 Task: Check the sale-to-list ratio of den in the last 3 years.
Action: Mouse moved to (918, 210)
Screenshot: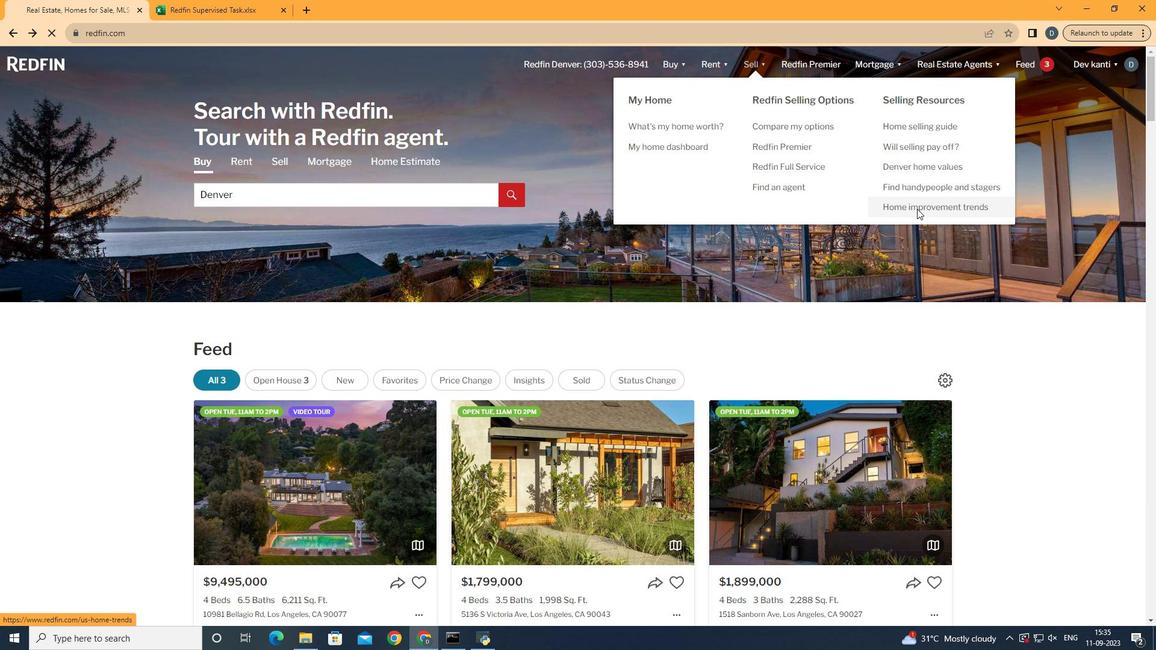 
Action: Mouse pressed left at (918, 210)
Screenshot: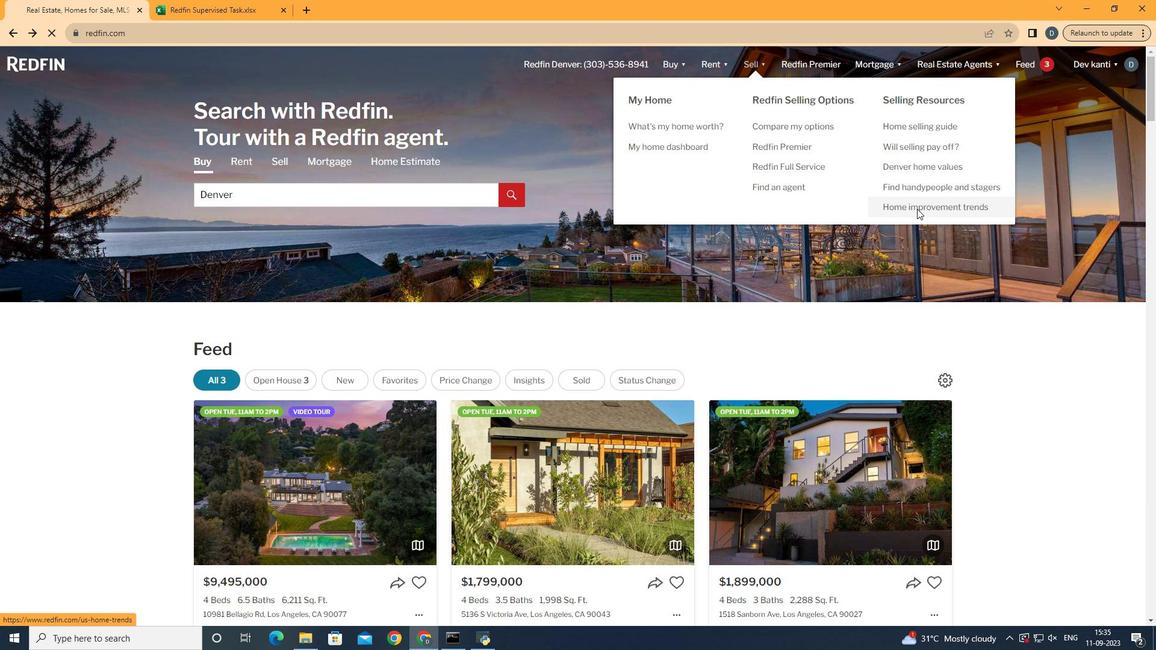 
Action: Mouse moved to (313, 225)
Screenshot: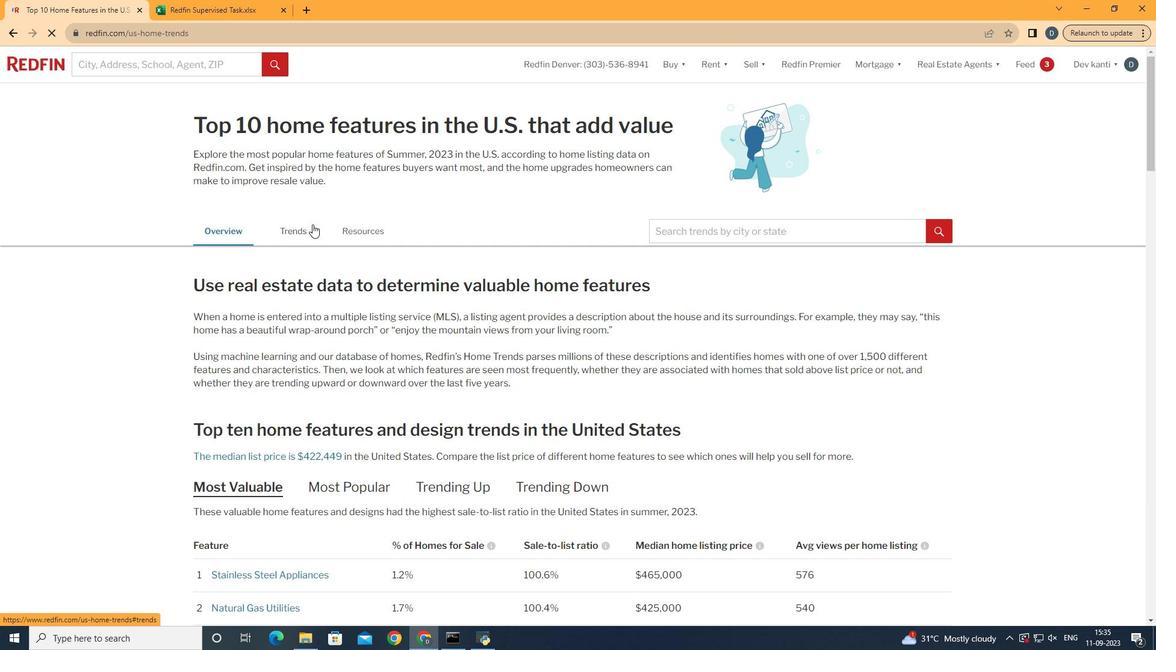 
Action: Mouse pressed left at (313, 225)
Screenshot: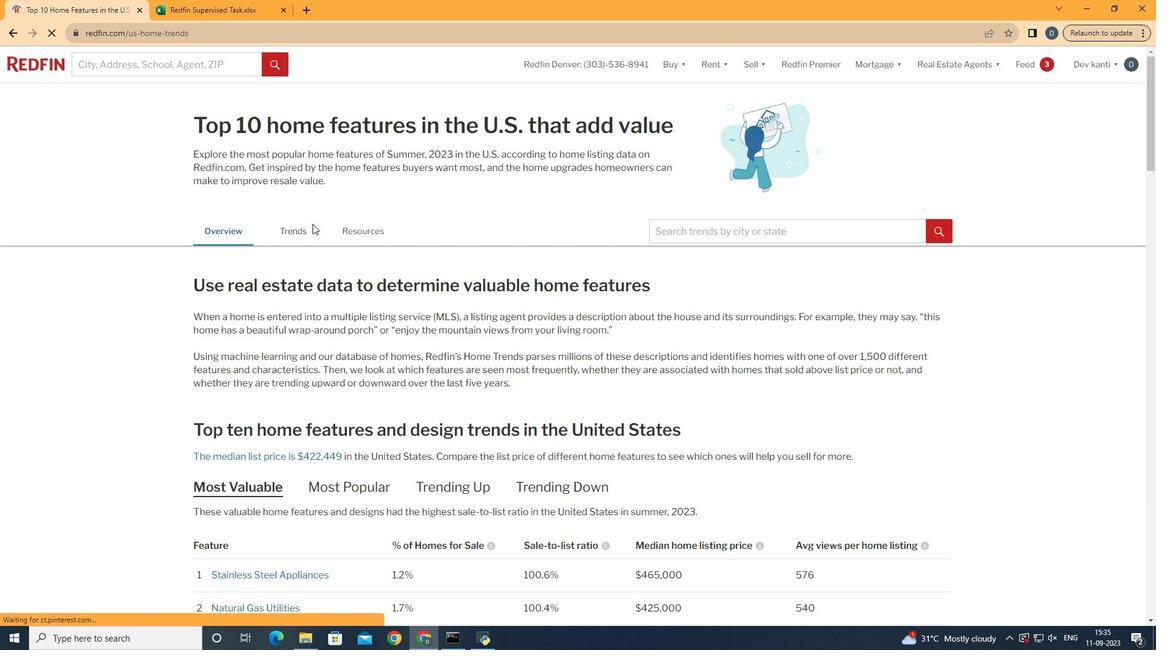 
Action: Mouse moved to (336, 295)
Screenshot: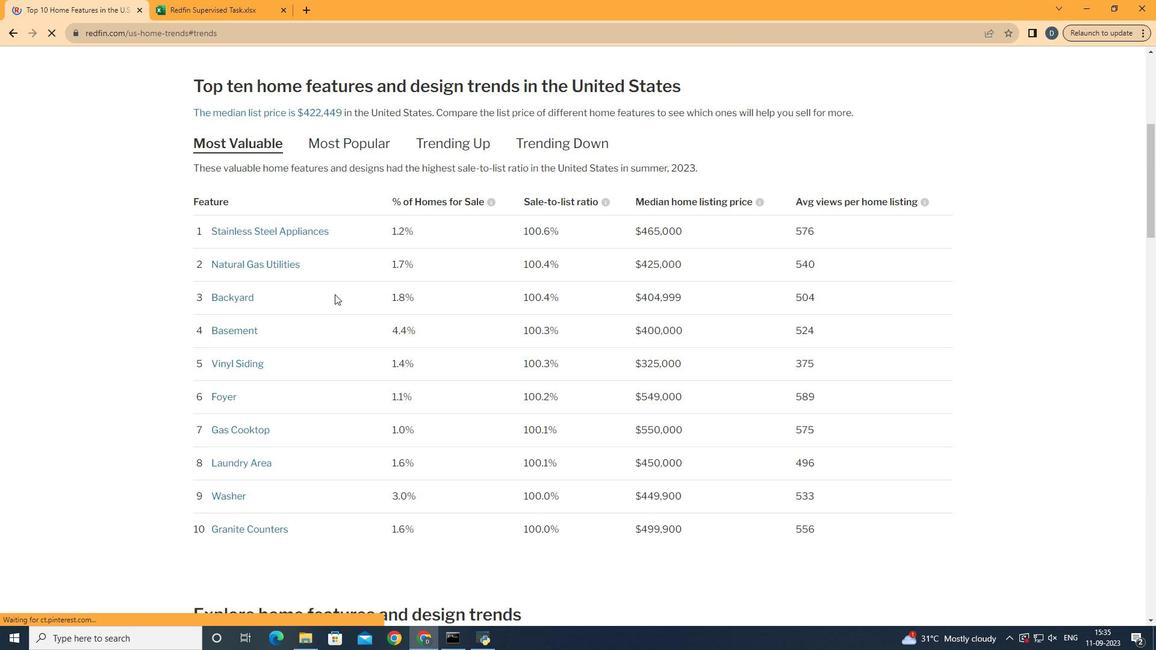 
Action: Mouse scrolled (336, 295) with delta (0, 0)
Screenshot: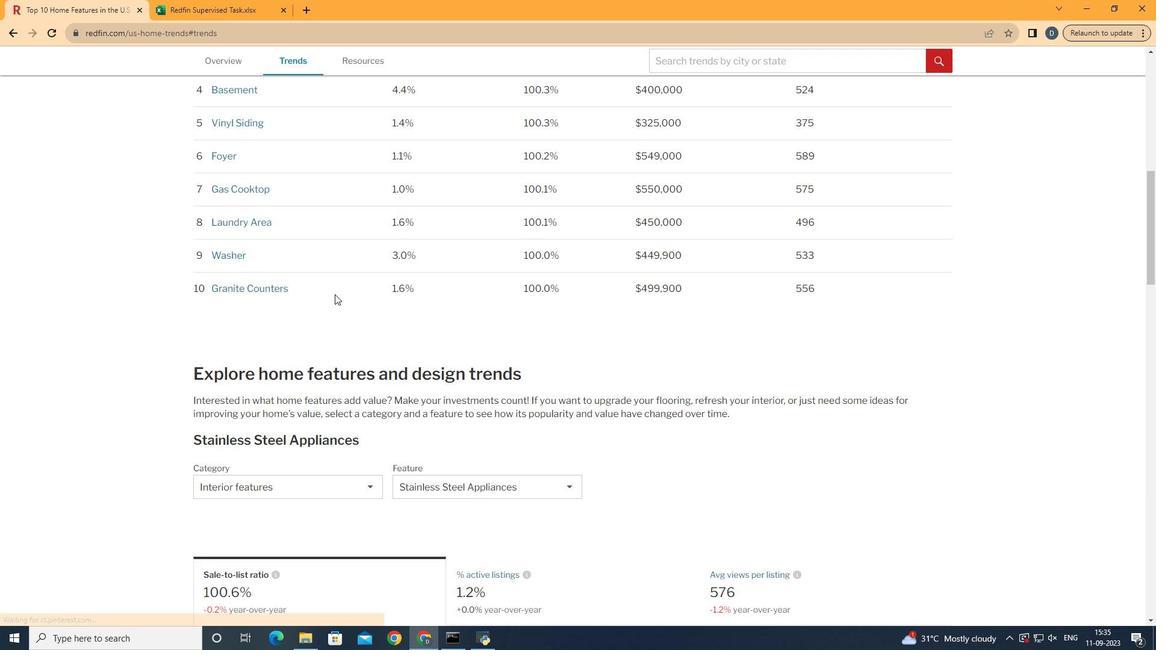 
Action: Mouse scrolled (336, 295) with delta (0, 0)
Screenshot: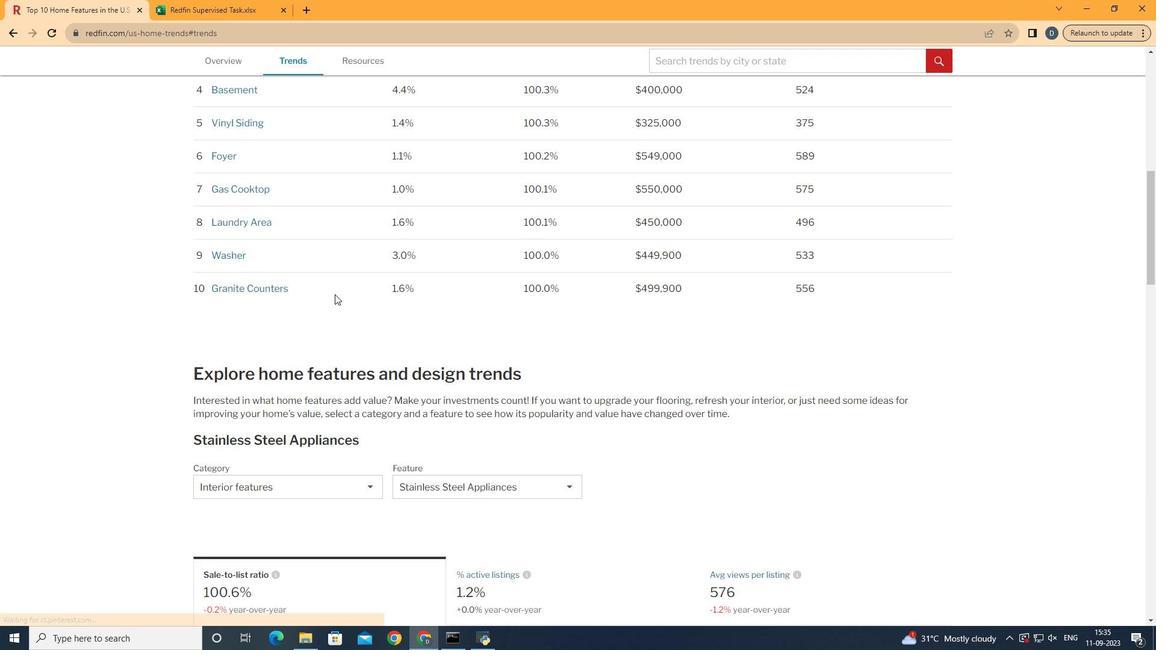 
Action: Mouse scrolled (336, 295) with delta (0, 0)
Screenshot: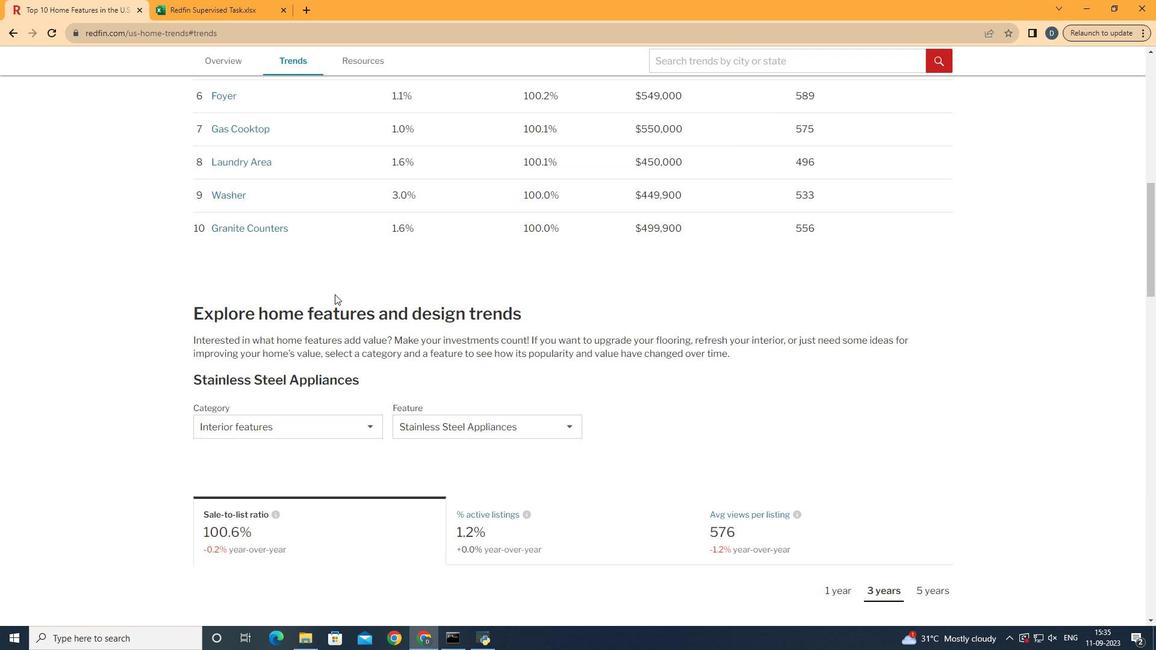 
Action: Mouse scrolled (336, 295) with delta (0, 0)
Screenshot: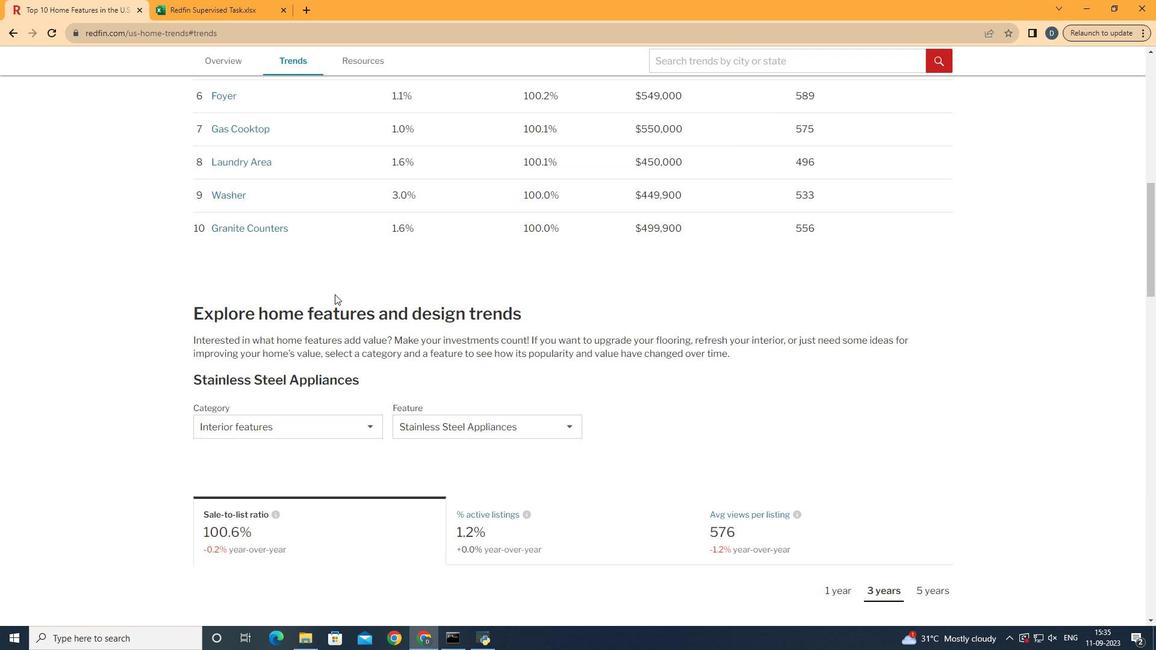 
Action: Mouse scrolled (336, 295) with delta (0, 0)
Screenshot: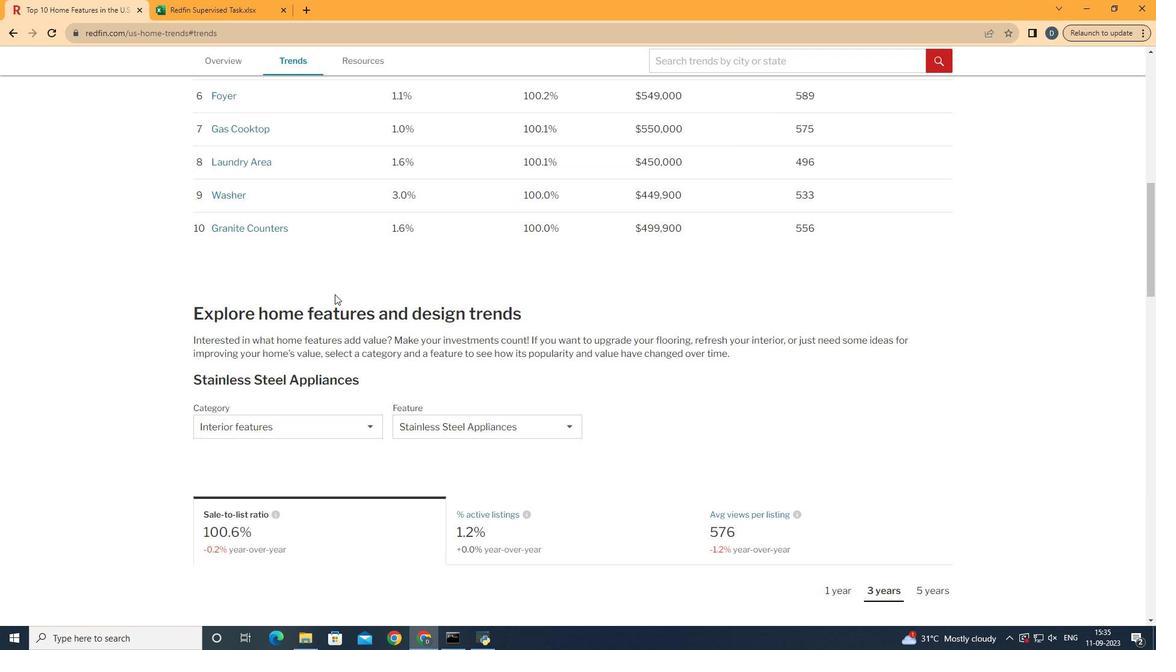 
Action: Mouse scrolled (336, 295) with delta (0, 0)
Screenshot: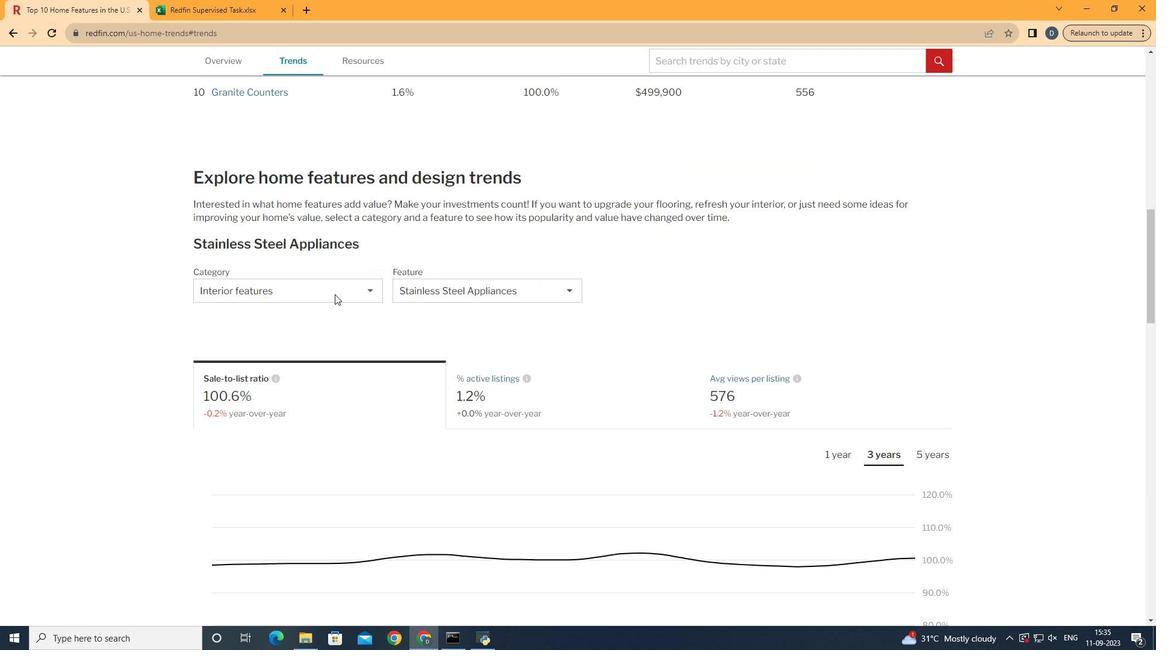 
Action: Mouse scrolled (336, 295) with delta (0, 0)
Screenshot: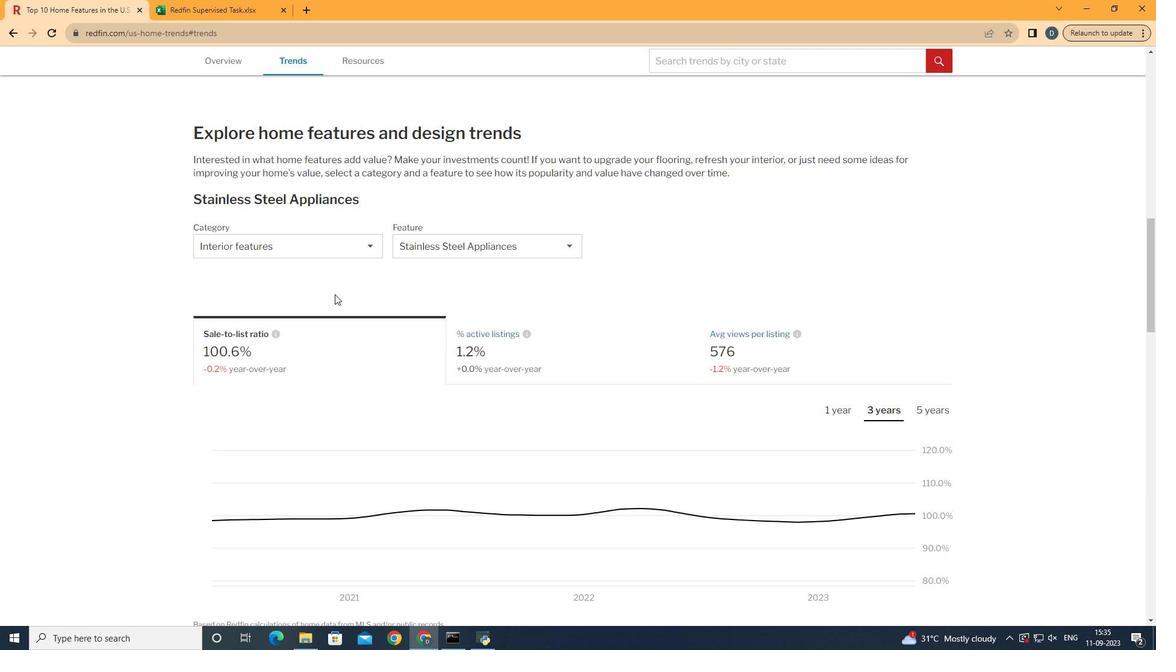 
Action: Mouse scrolled (336, 295) with delta (0, 0)
Screenshot: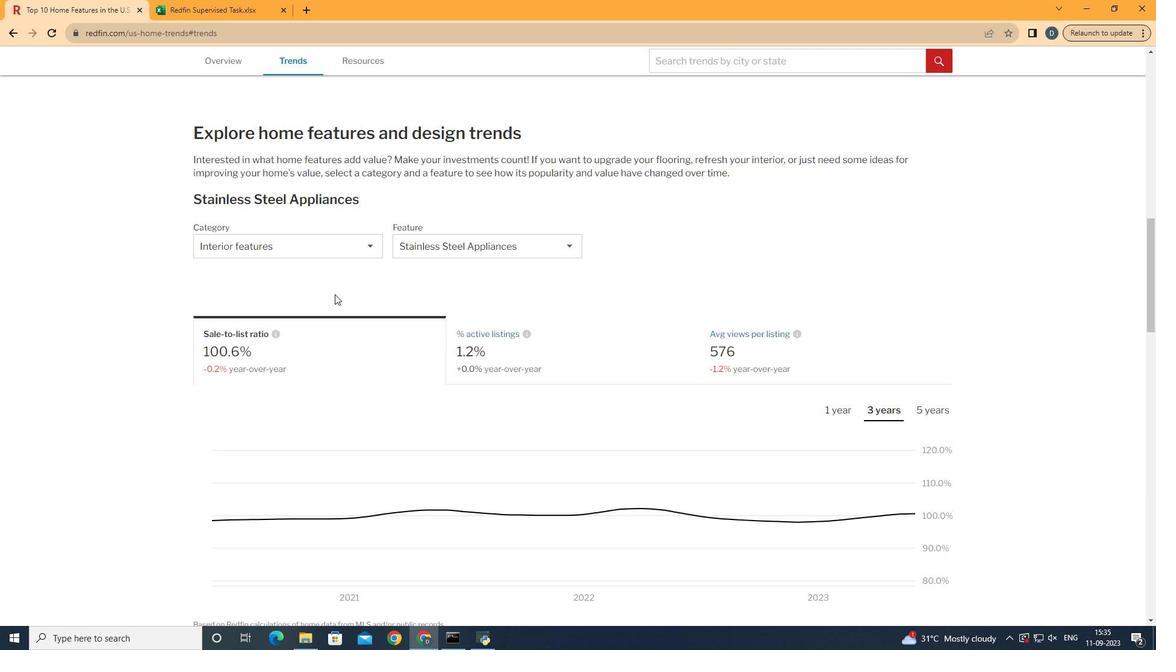 
Action: Mouse moved to (336, 249)
Screenshot: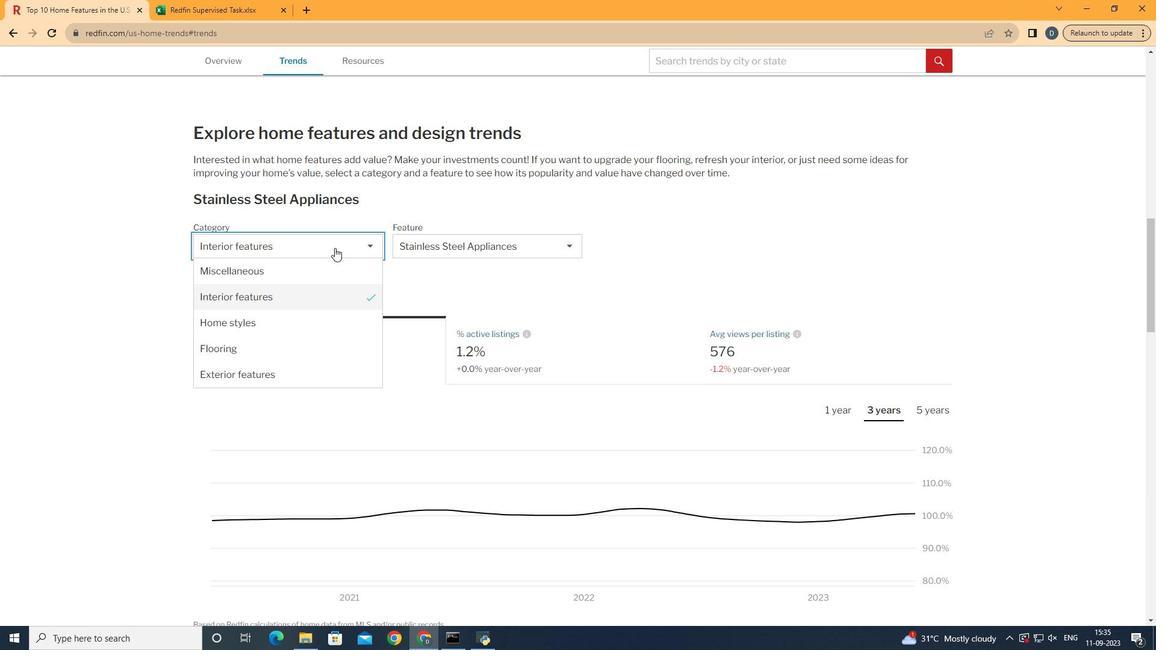 
Action: Mouse pressed left at (336, 249)
Screenshot: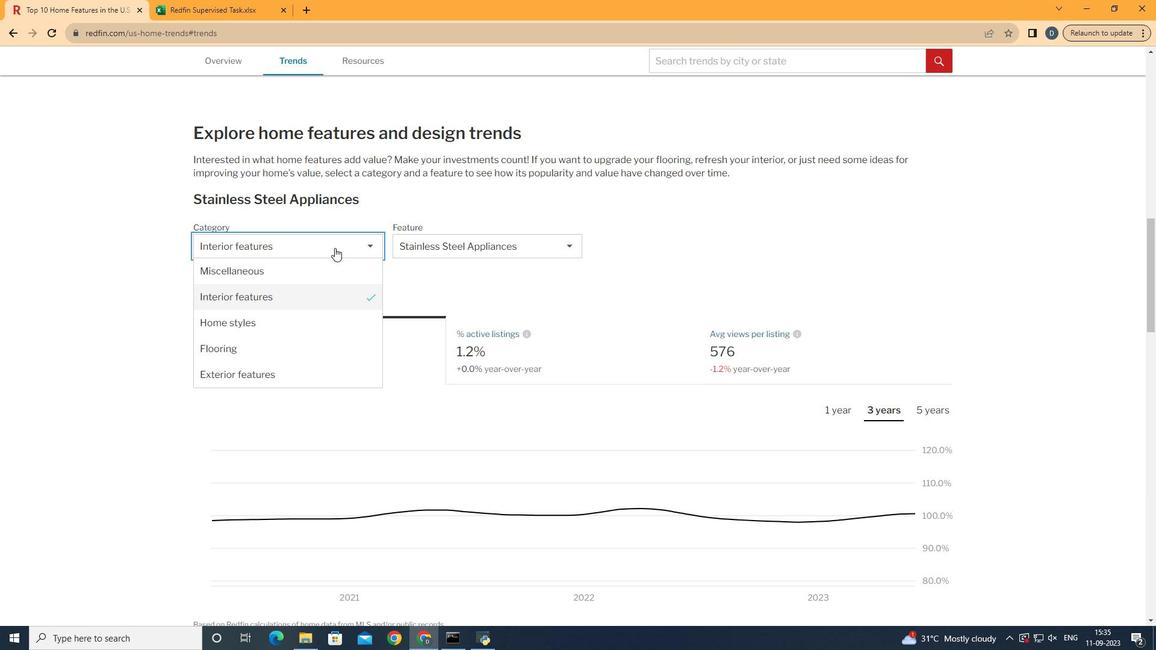 
Action: Mouse moved to (333, 307)
Screenshot: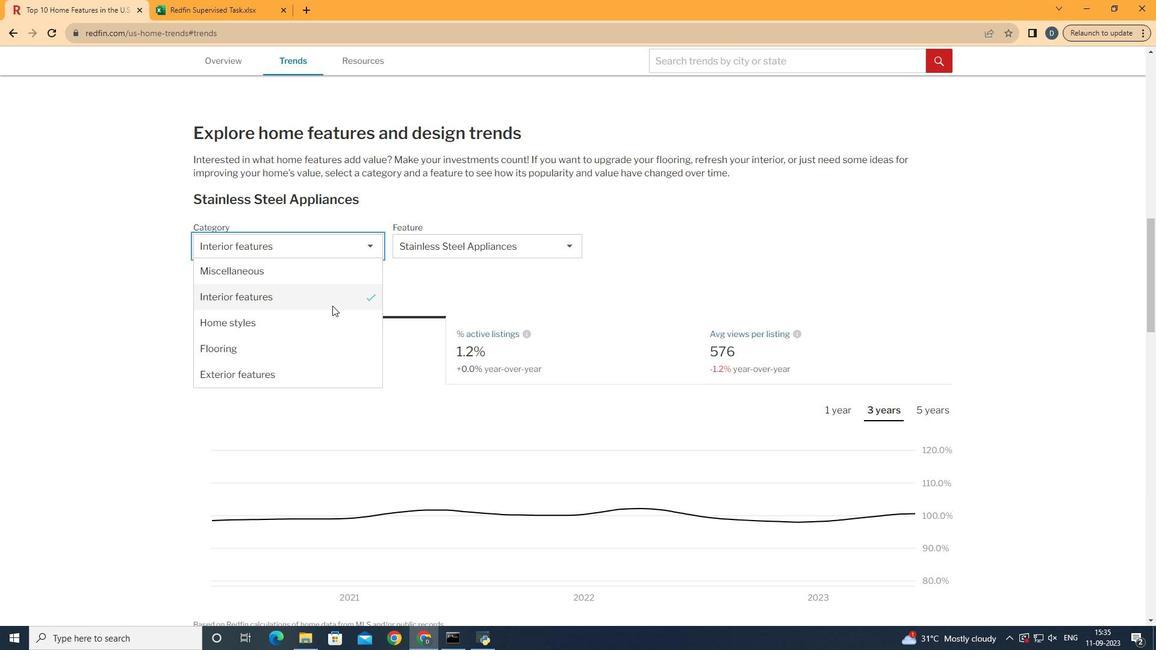 
Action: Mouse pressed left at (333, 307)
Screenshot: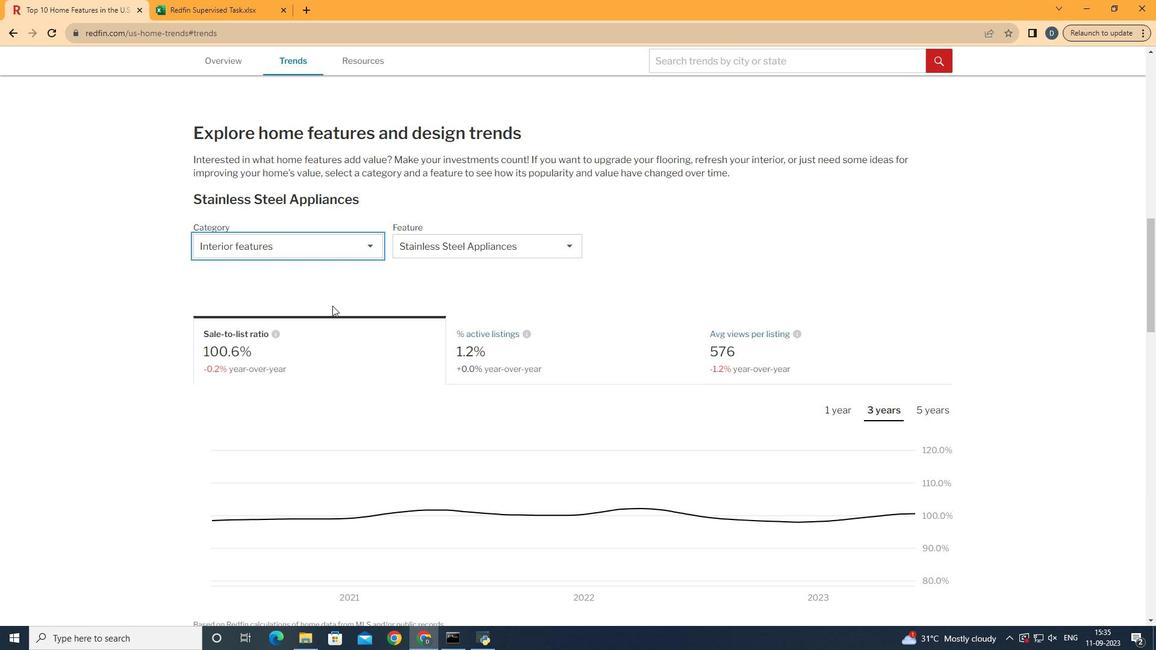 
Action: Mouse moved to (463, 242)
Screenshot: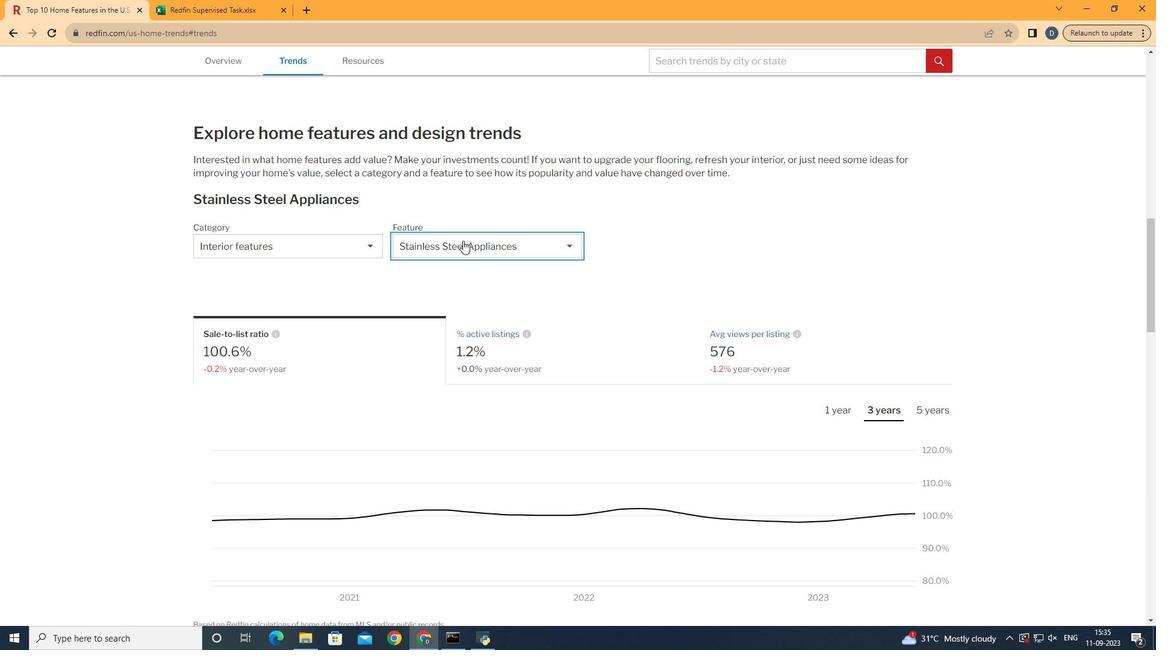 
Action: Mouse pressed left at (463, 242)
Screenshot: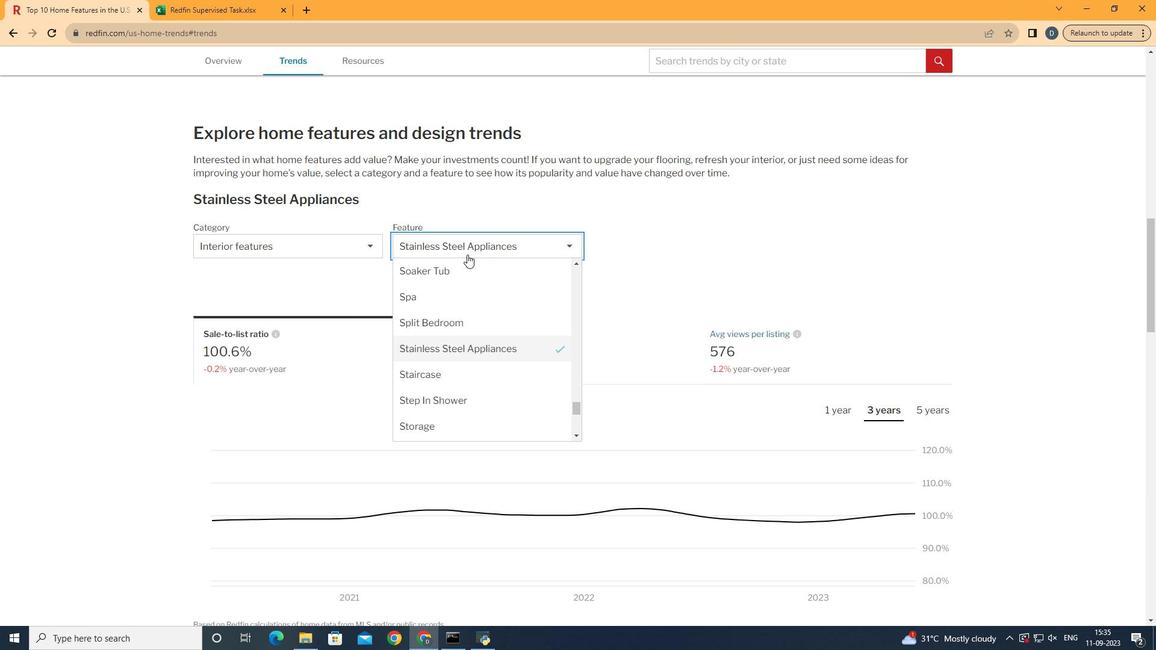 
Action: Mouse moved to (499, 348)
Screenshot: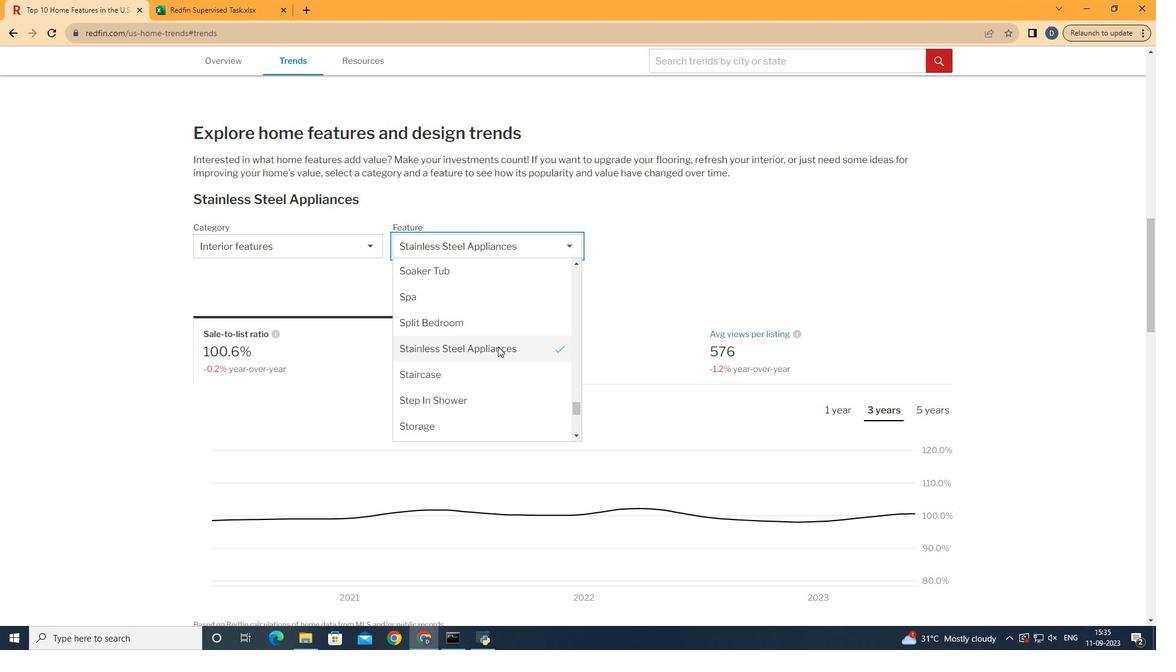 
Action: Mouse scrolled (499, 348) with delta (0, 0)
Screenshot: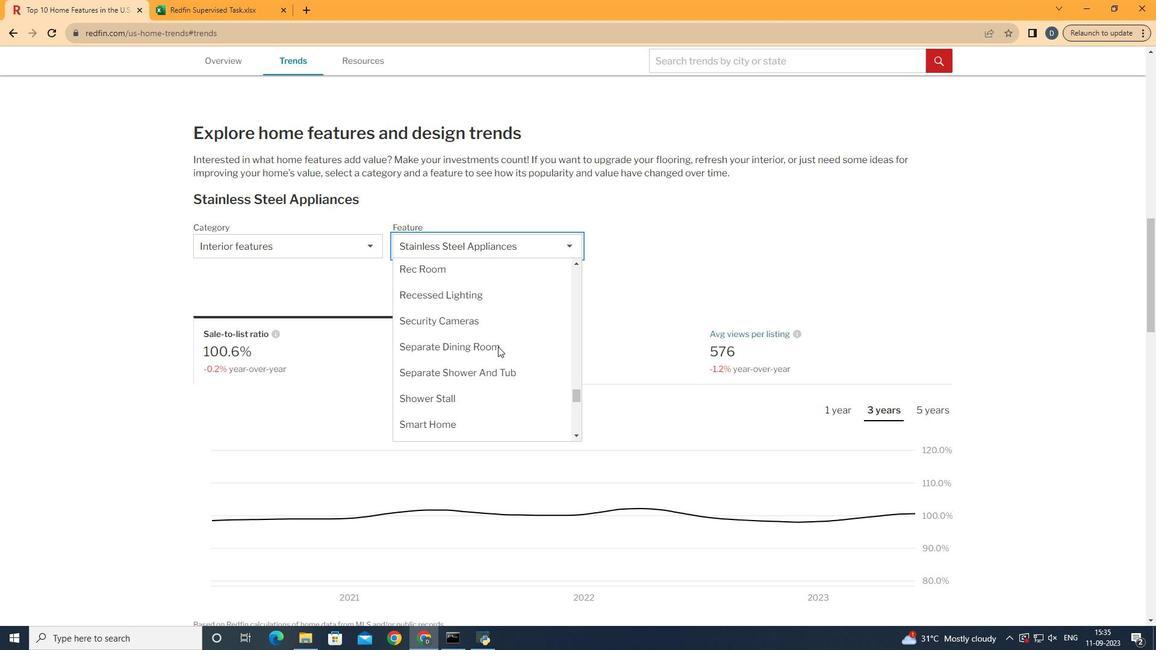 
Action: Mouse scrolled (499, 348) with delta (0, 0)
Screenshot: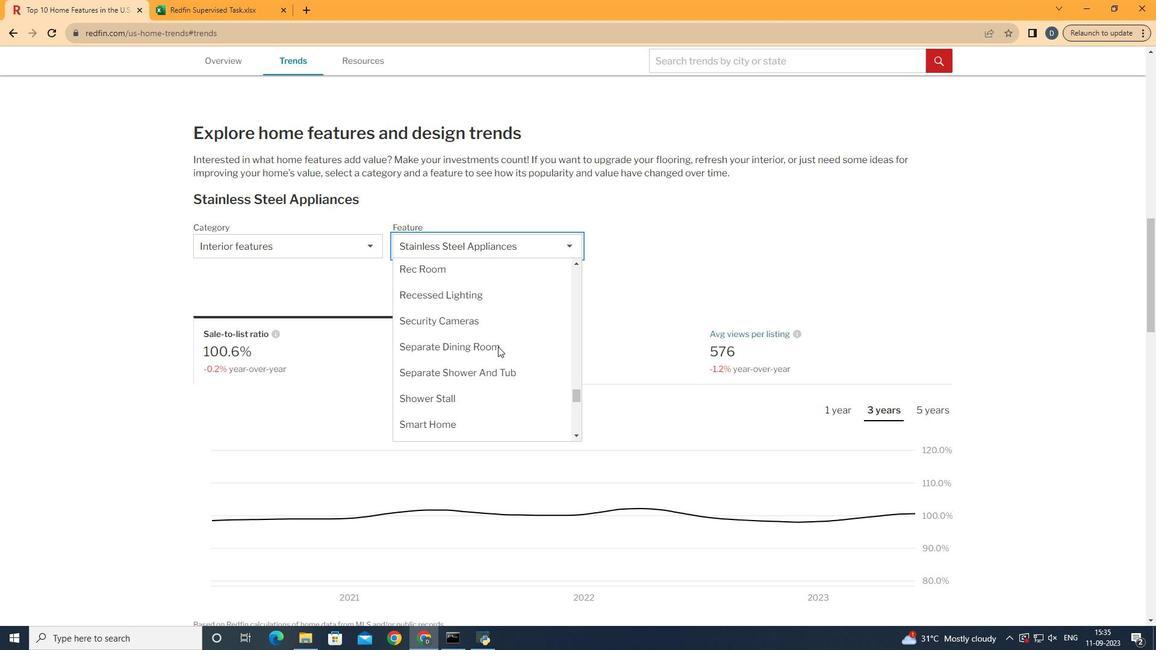 
Action: Mouse scrolled (499, 348) with delta (0, 0)
Screenshot: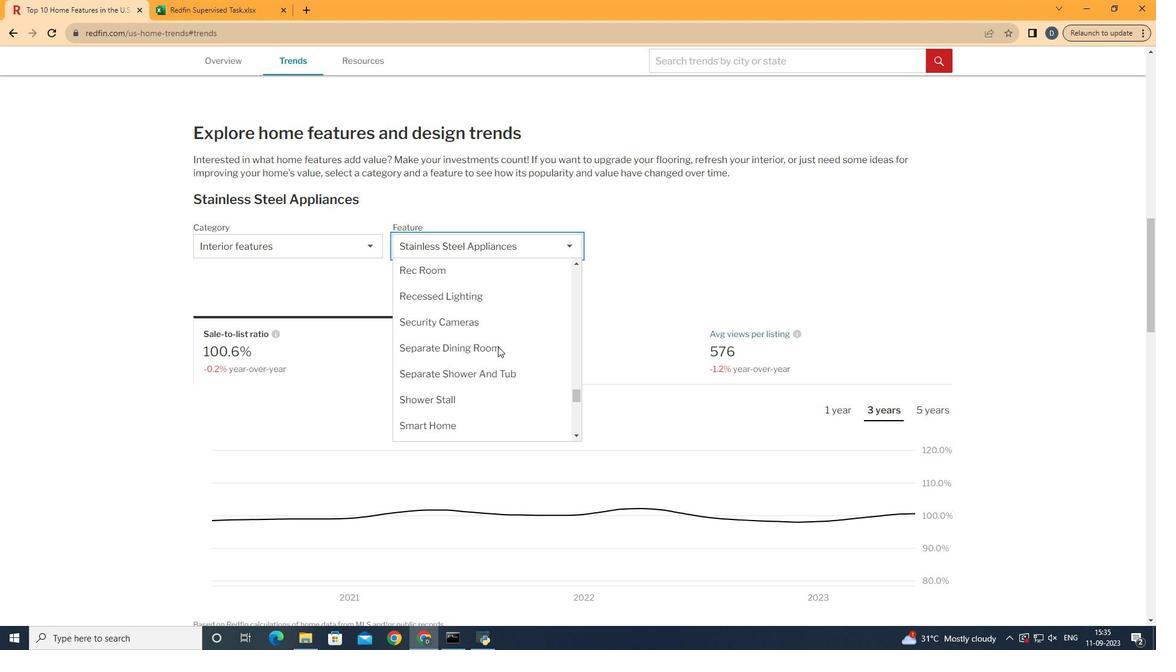 
Action: Mouse scrolled (499, 348) with delta (0, 0)
Screenshot: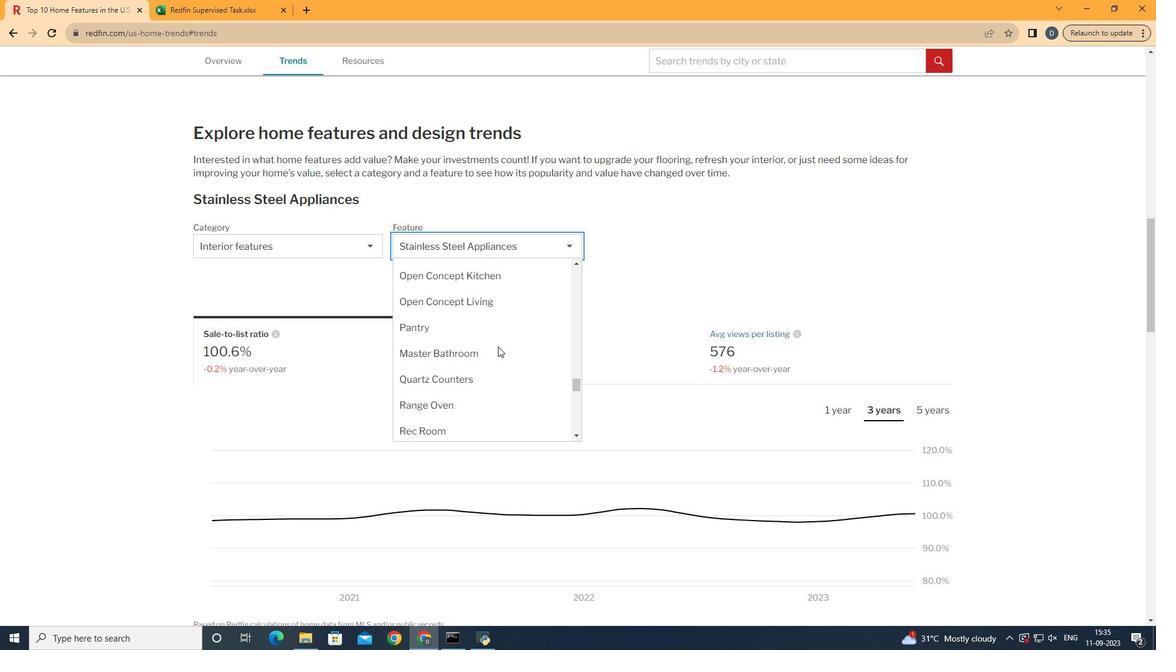 
Action: Mouse scrolled (499, 348) with delta (0, 0)
Screenshot: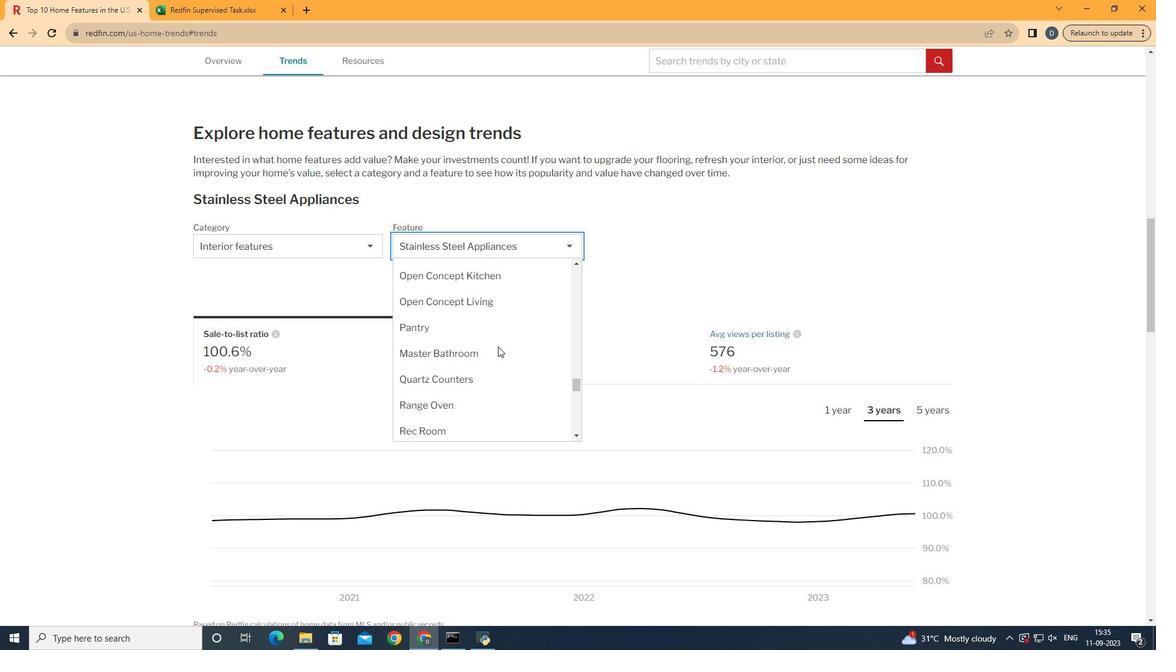 
Action: Mouse scrolled (499, 348) with delta (0, 0)
Screenshot: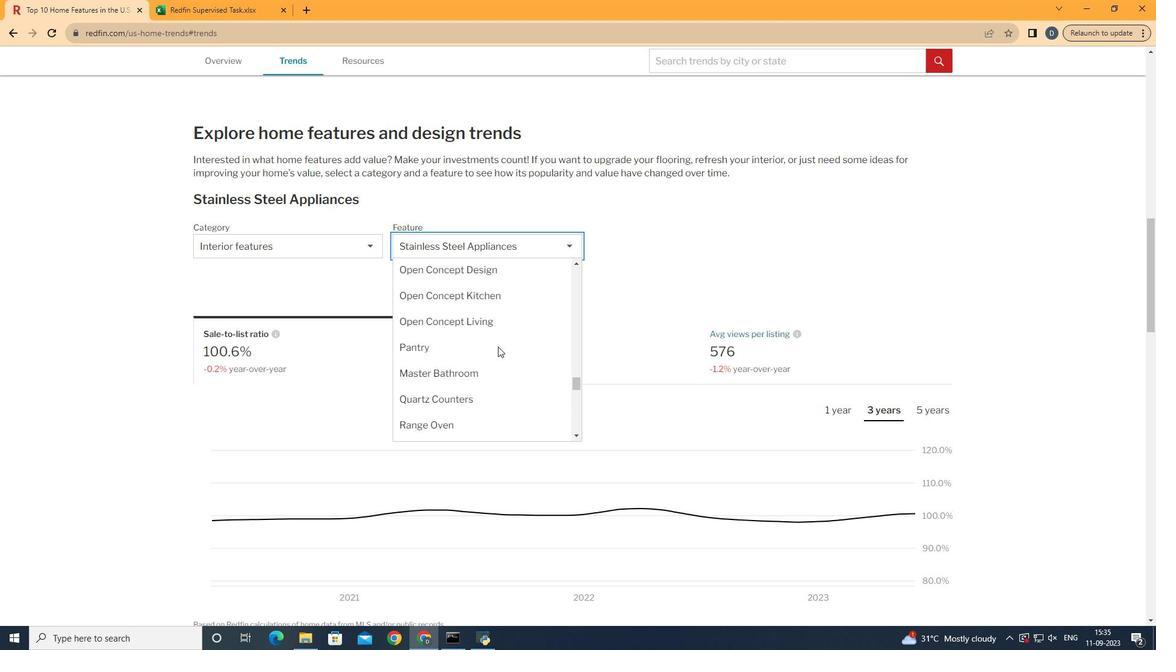 
Action: Mouse moved to (499, 348)
Screenshot: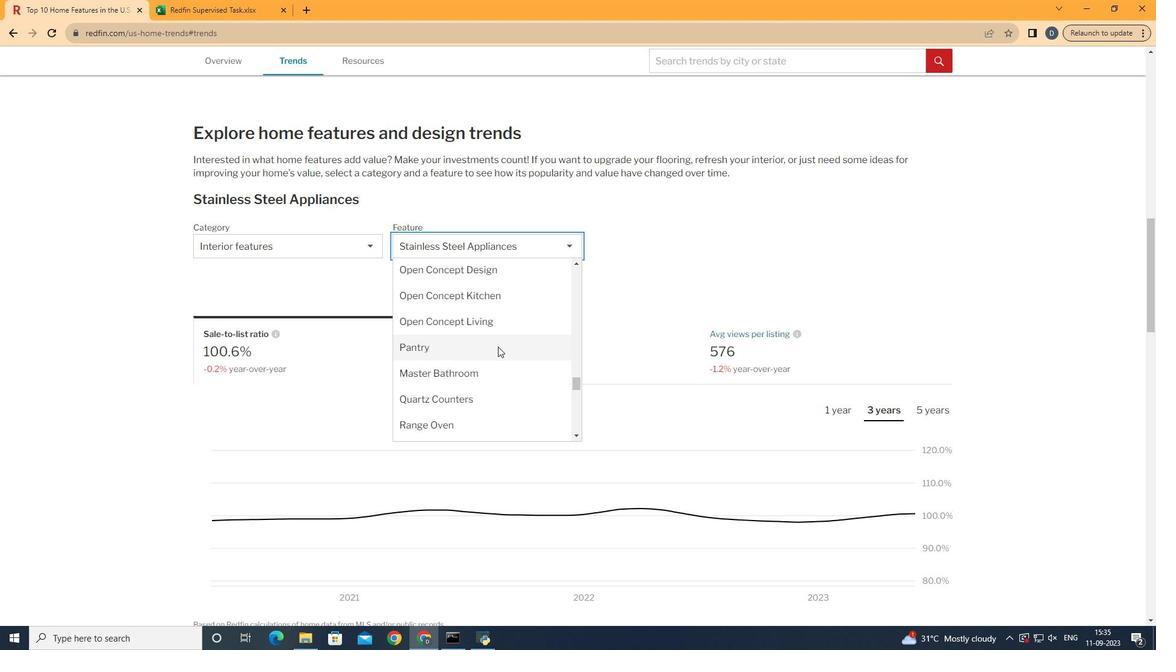 
Action: Mouse scrolled (499, 348) with delta (0, 0)
Screenshot: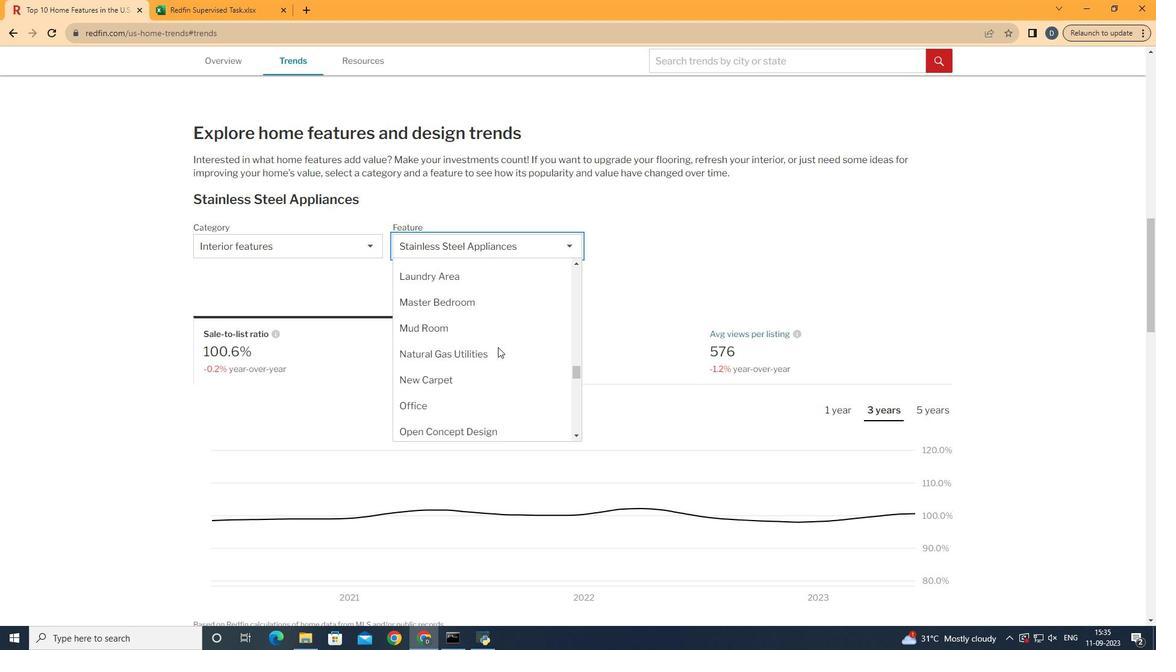 
Action: Mouse moved to (499, 348)
Screenshot: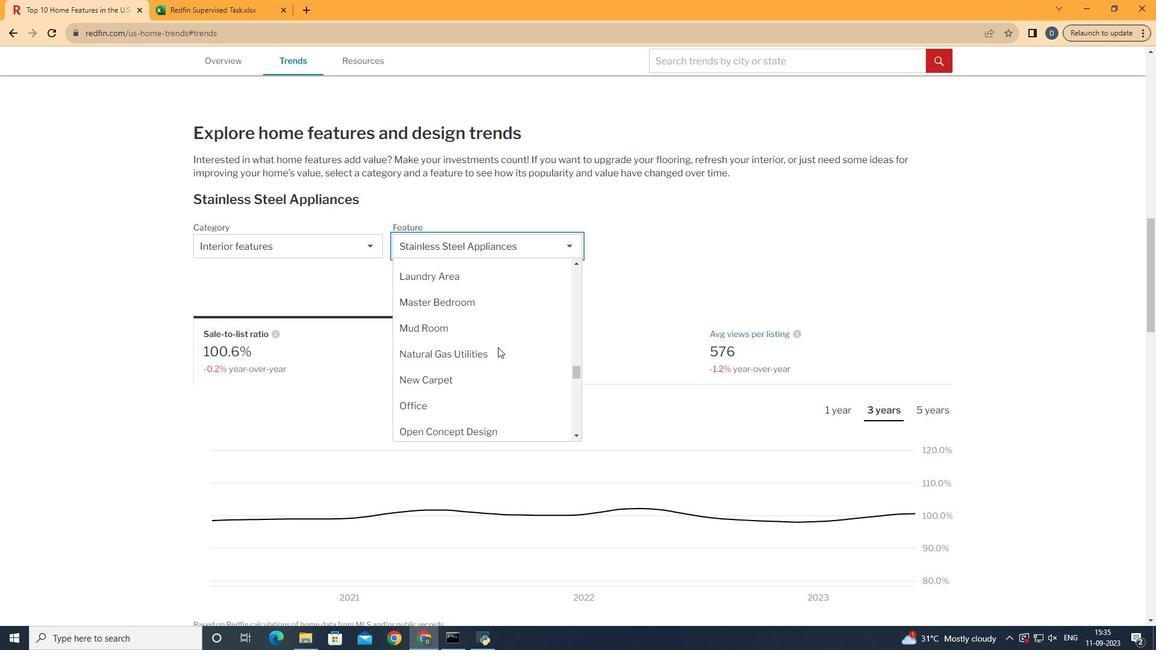 
Action: Mouse scrolled (499, 349) with delta (0, 0)
Screenshot: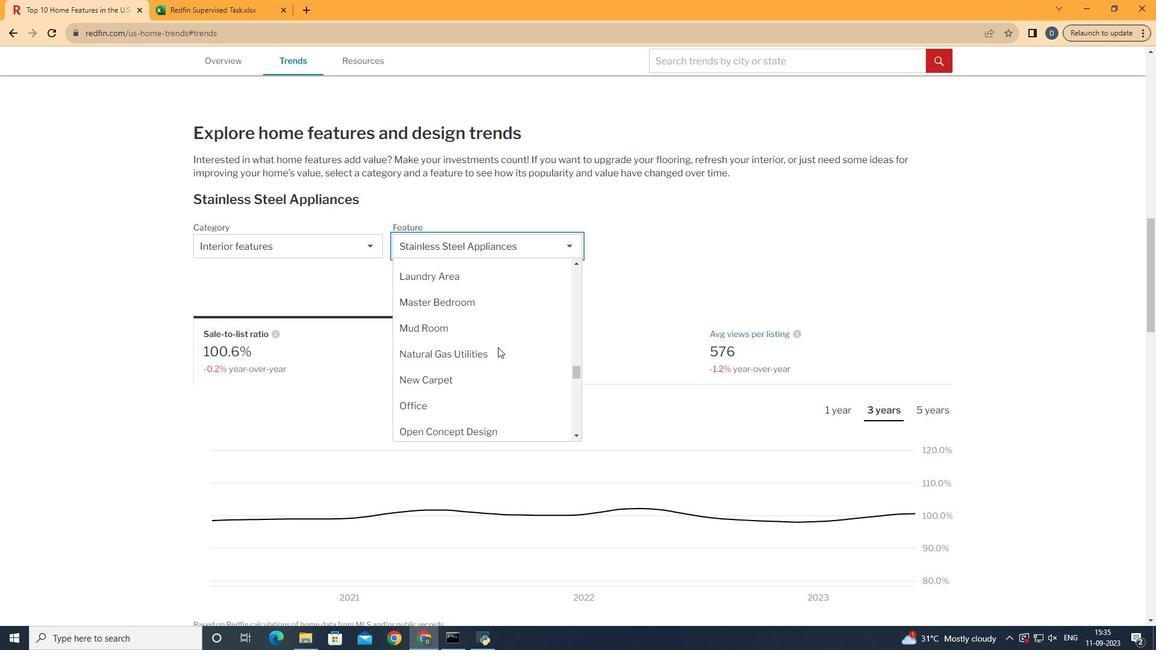 
Action: Mouse scrolled (499, 349) with delta (0, 0)
Screenshot: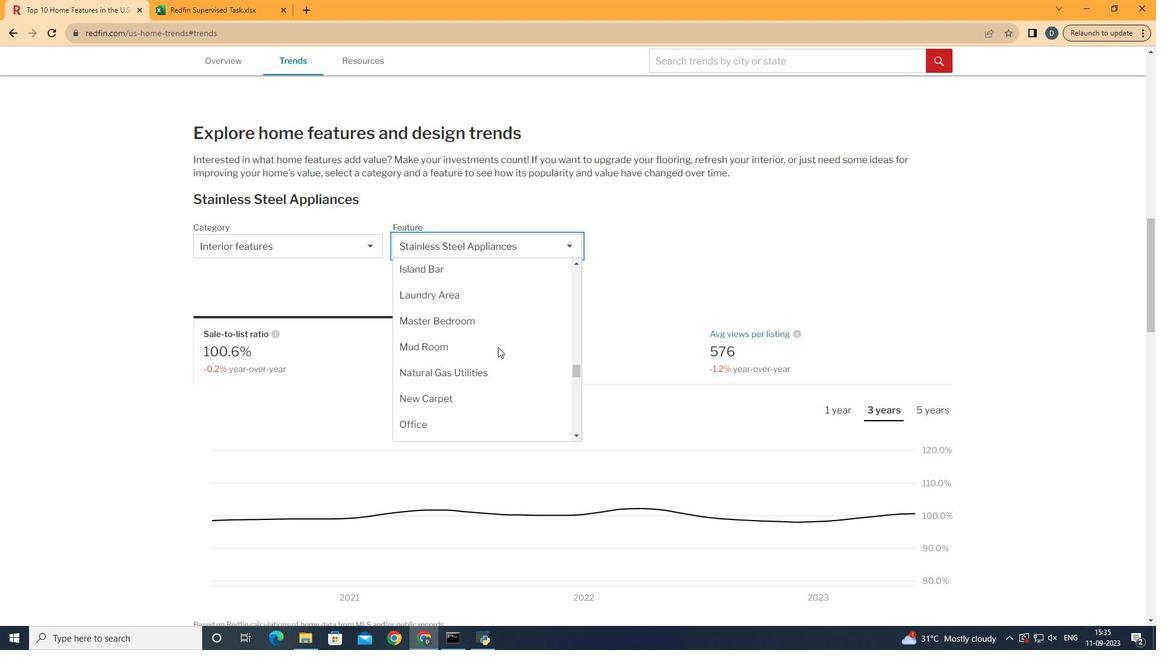 
Action: Mouse scrolled (499, 348) with delta (0, 0)
Screenshot: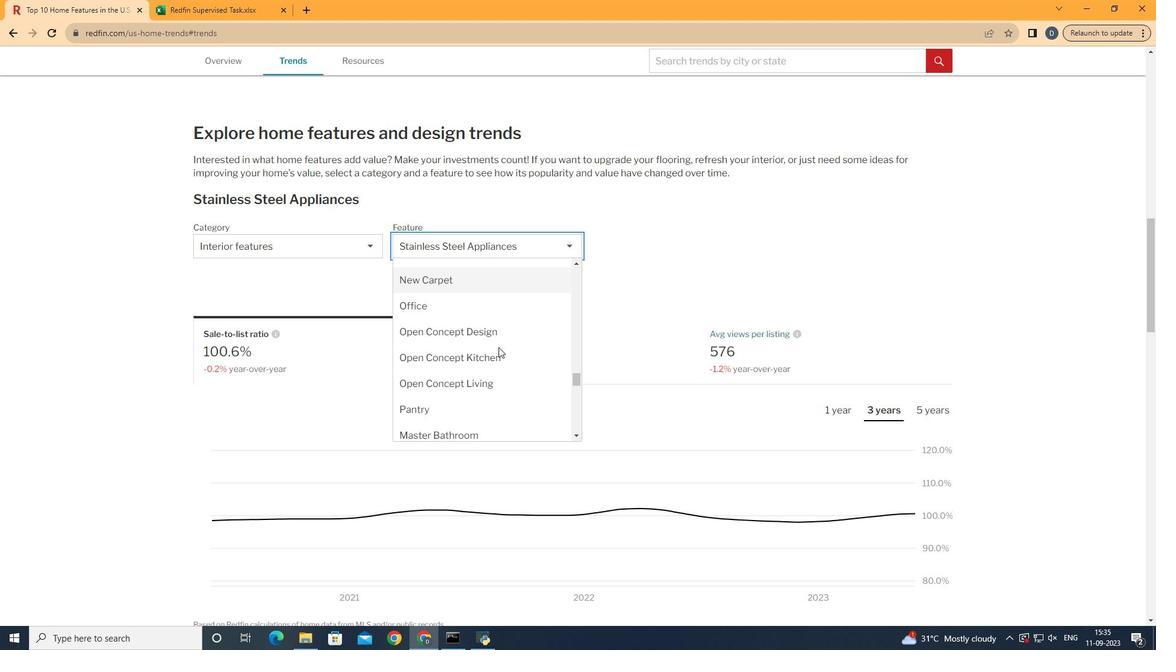 
Action: Mouse scrolled (499, 348) with delta (0, 0)
Screenshot: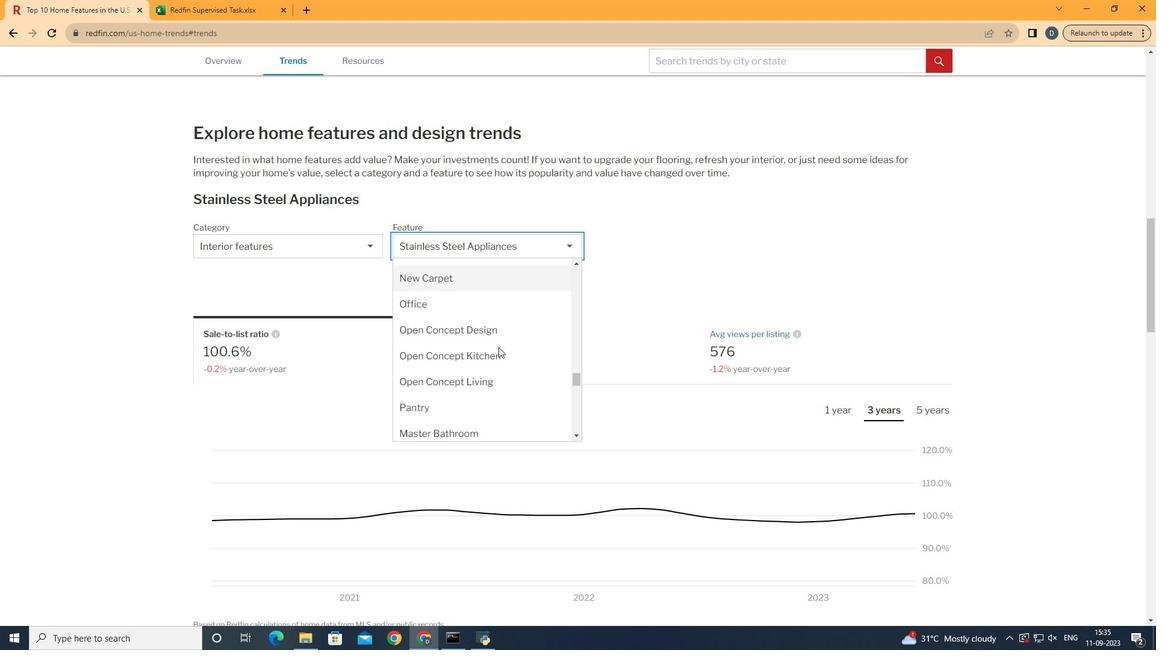 
Action: Mouse moved to (499, 348)
Screenshot: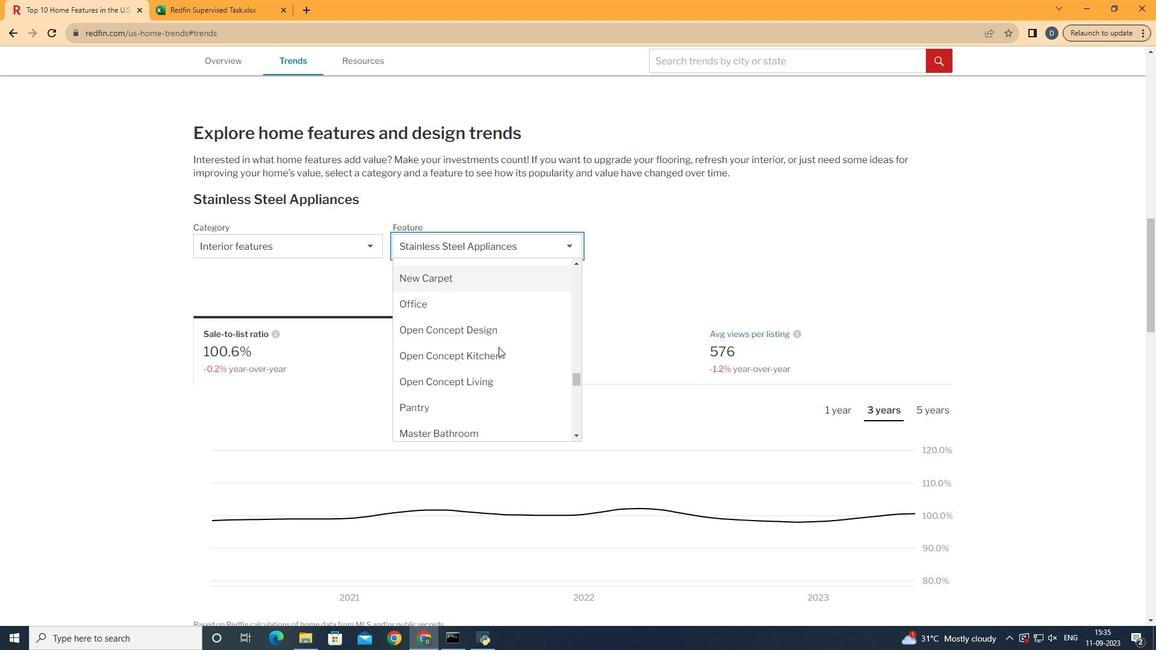 
Action: Mouse scrolled (499, 349) with delta (0, 0)
Screenshot: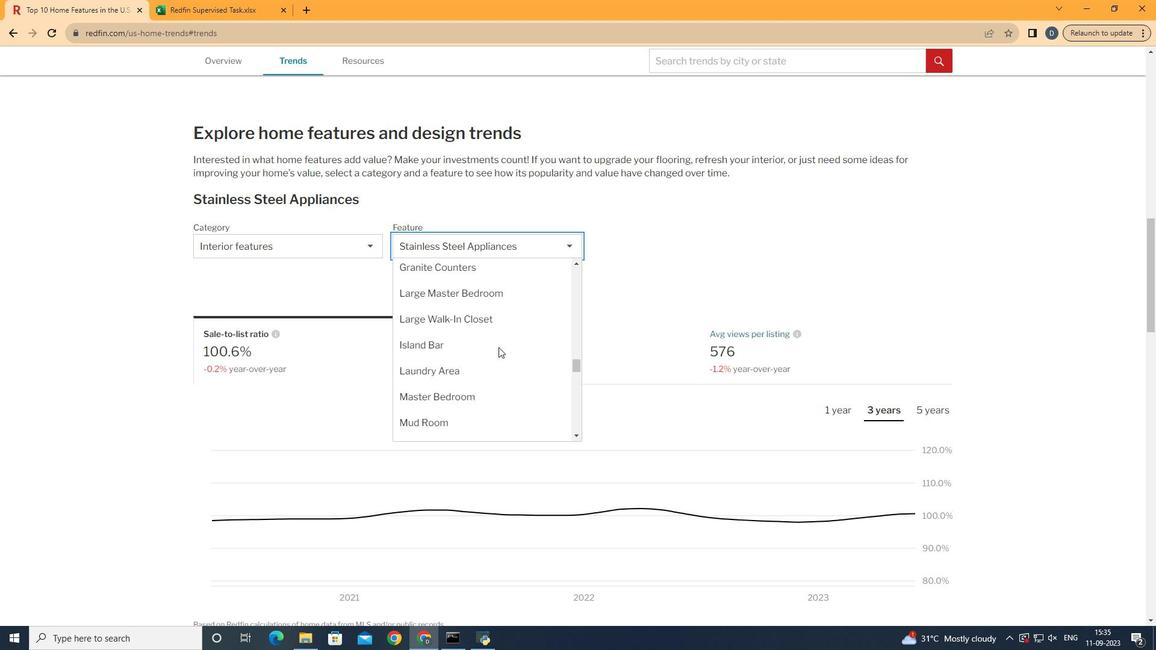 
Action: Mouse scrolled (499, 349) with delta (0, 0)
Screenshot: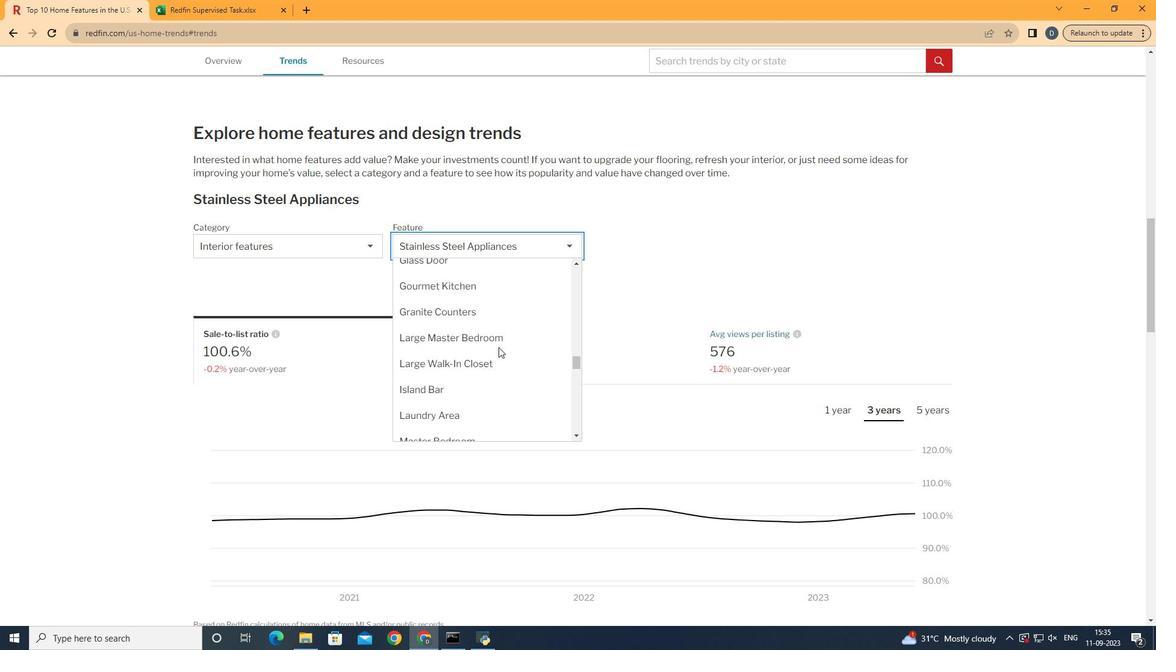 
Action: Mouse scrolled (499, 349) with delta (0, 0)
Screenshot: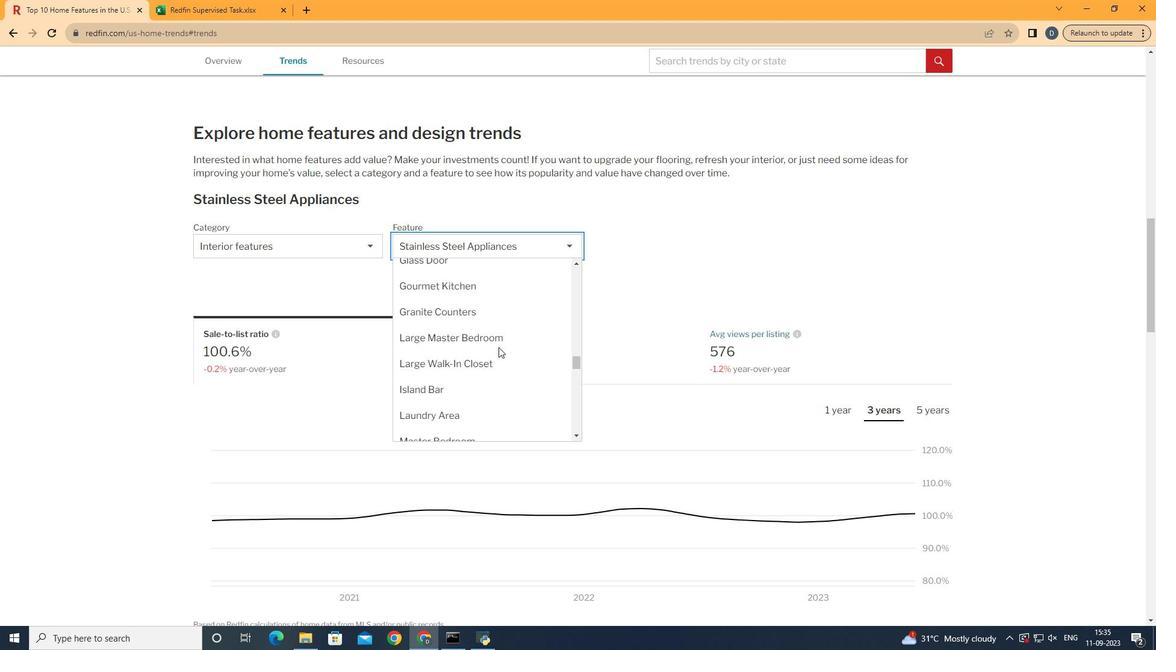 
Action: Mouse scrolled (499, 349) with delta (0, 0)
Screenshot: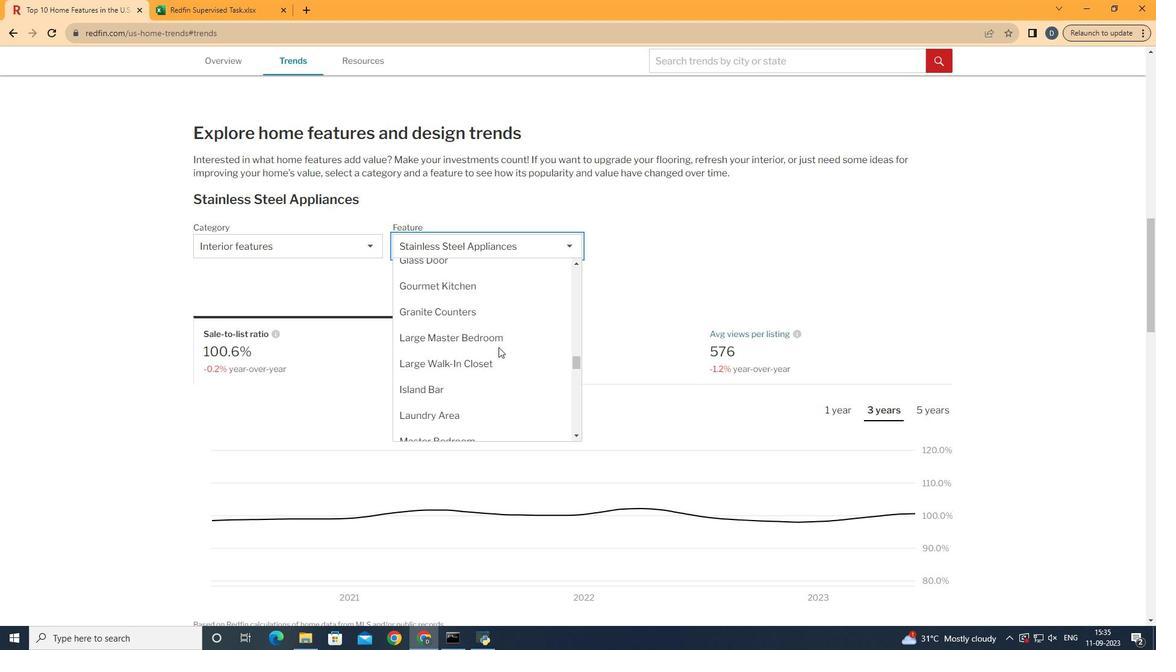 
Action: Mouse scrolled (499, 349) with delta (0, 0)
Screenshot: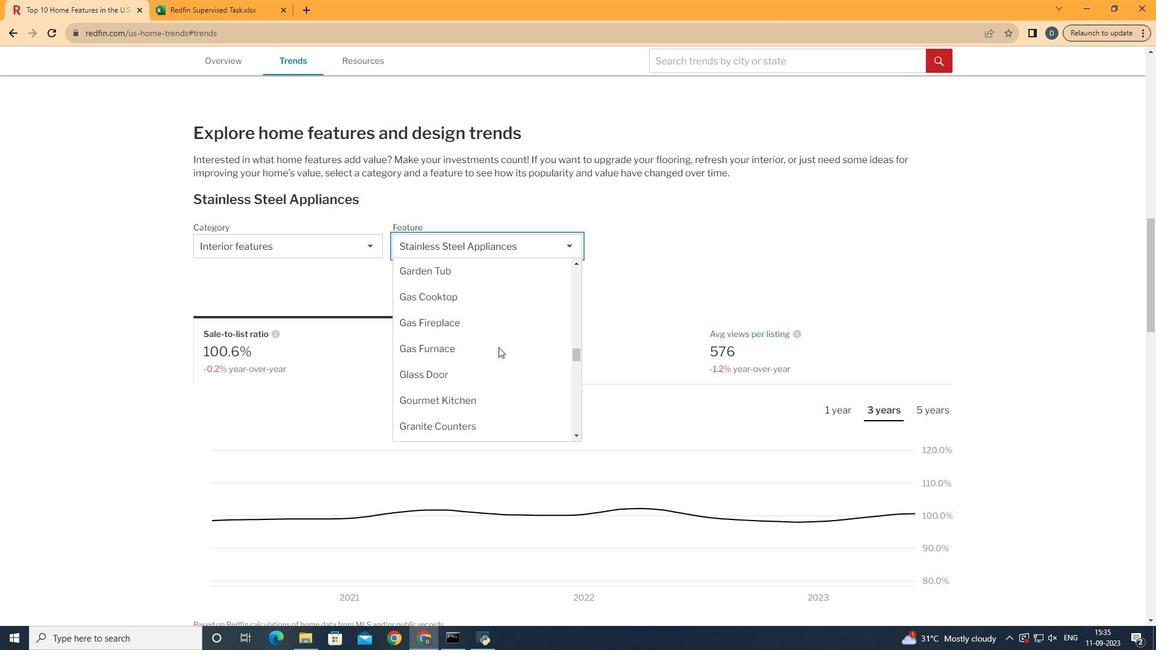 
Action: Mouse scrolled (499, 349) with delta (0, 0)
Screenshot: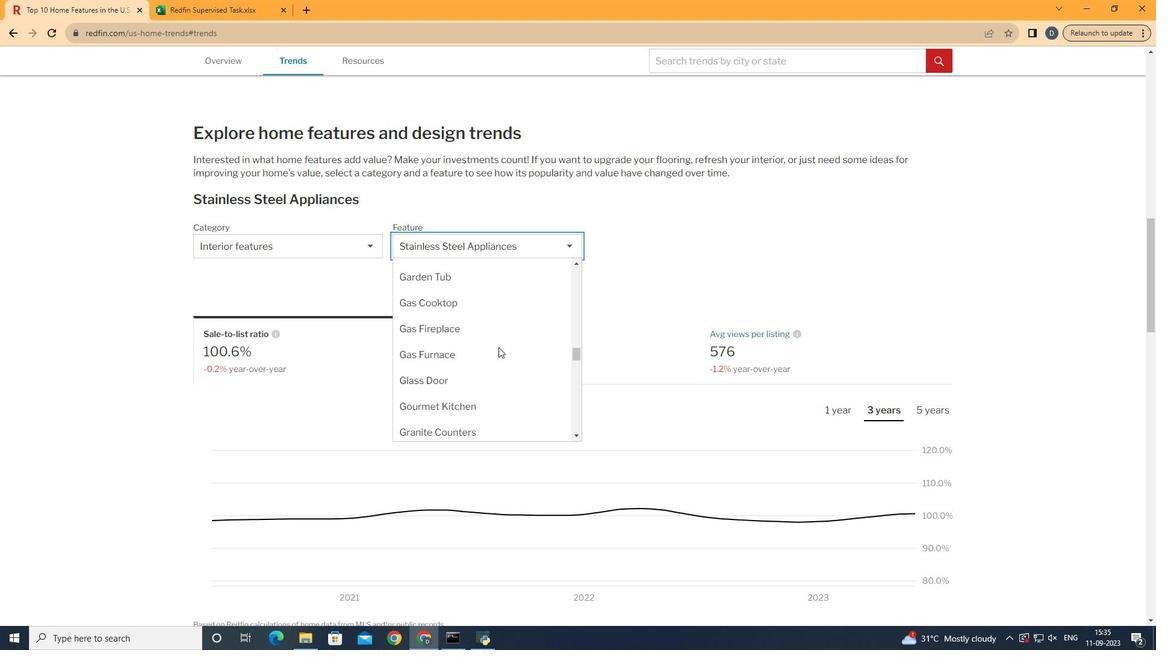 
Action: Mouse scrolled (499, 349) with delta (0, 0)
Screenshot: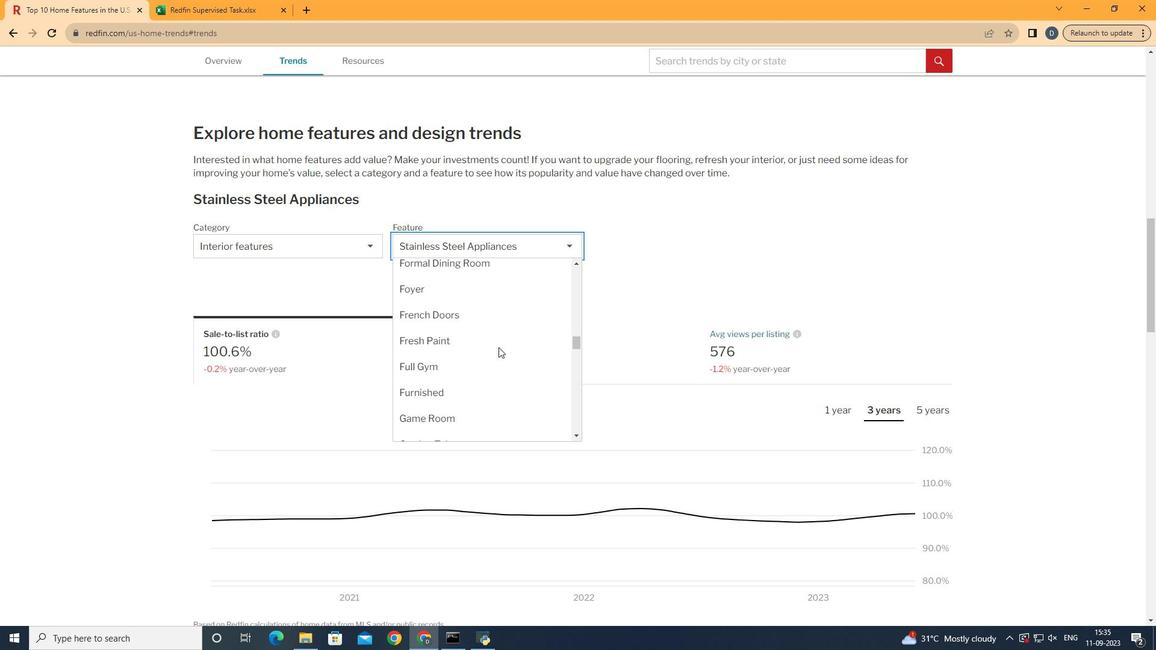 
Action: Mouse scrolled (499, 349) with delta (0, 0)
Screenshot: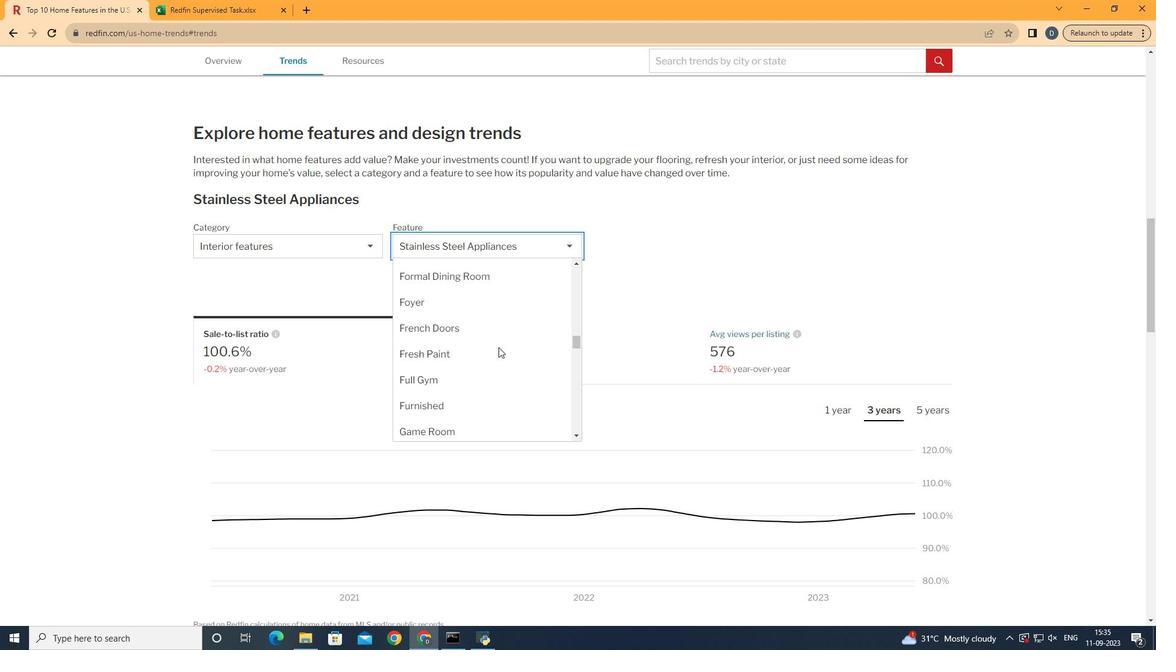 
Action: Mouse scrolled (499, 349) with delta (0, 0)
Screenshot: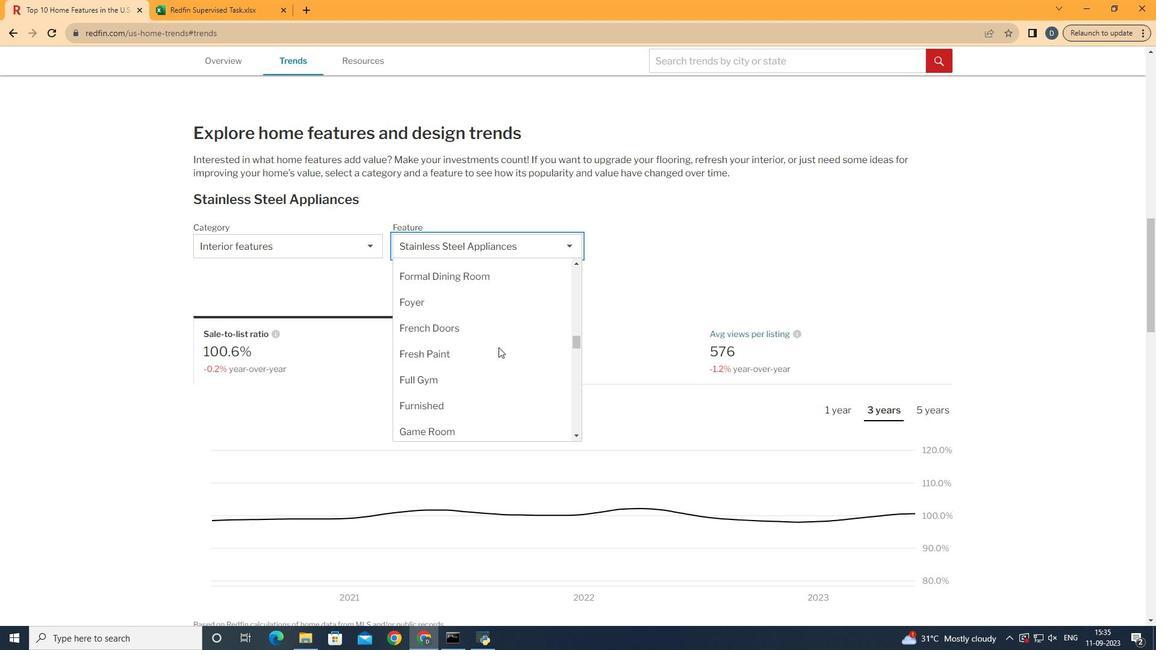
Action: Mouse scrolled (499, 349) with delta (0, 0)
Screenshot: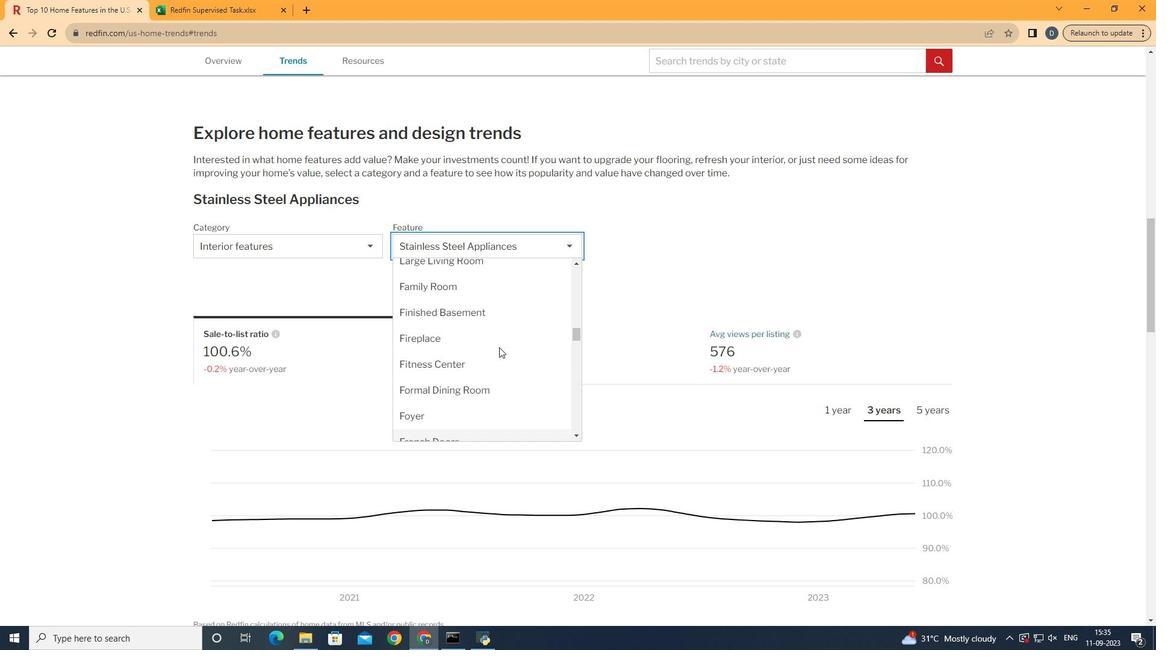 
Action: Mouse scrolled (499, 349) with delta (0, 0)
Screenshot: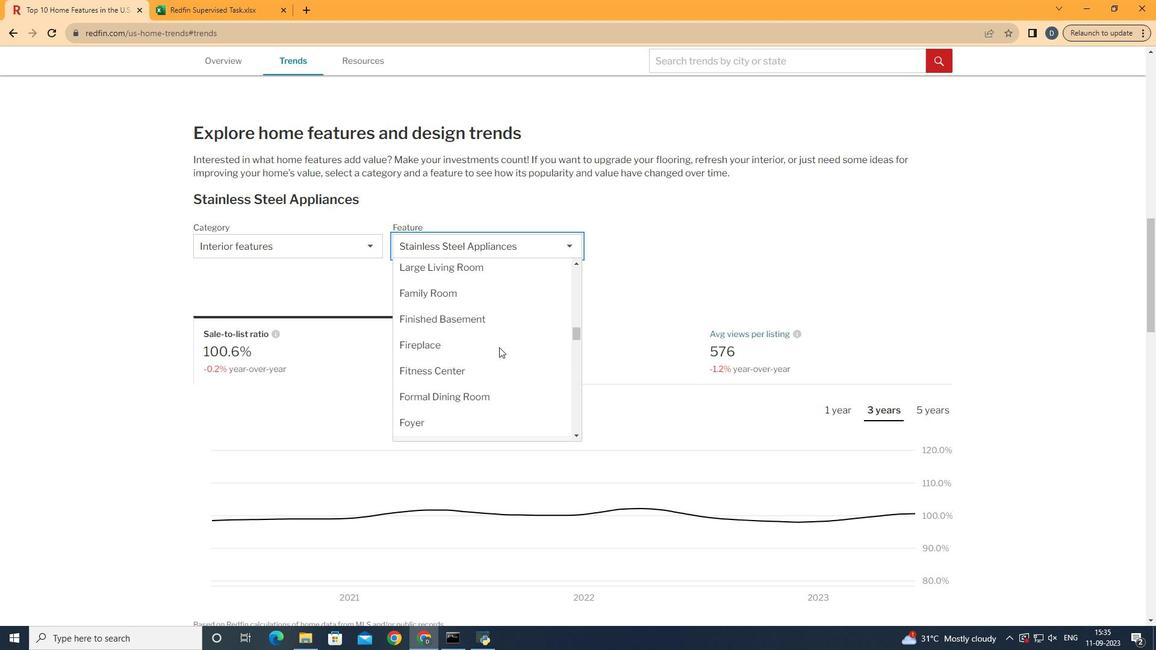 
Action: Mouse moved to (500, 348)
Screenshot: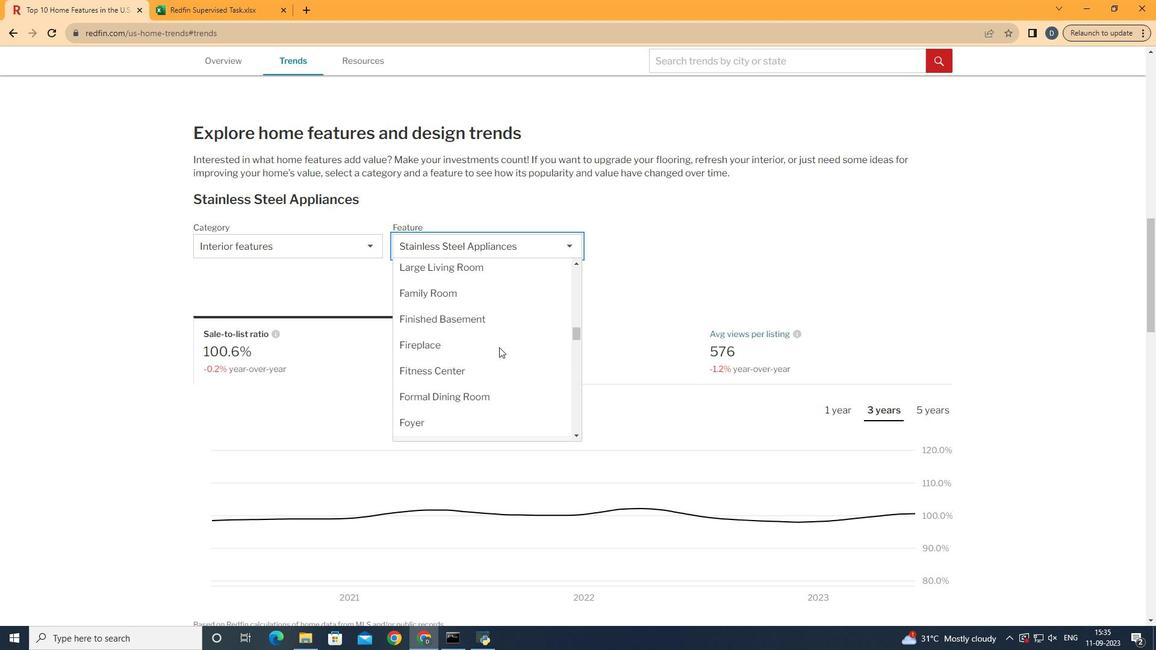 
Action: Mouse scrolled (500, 349) with delta (0, 0)
Screenshot: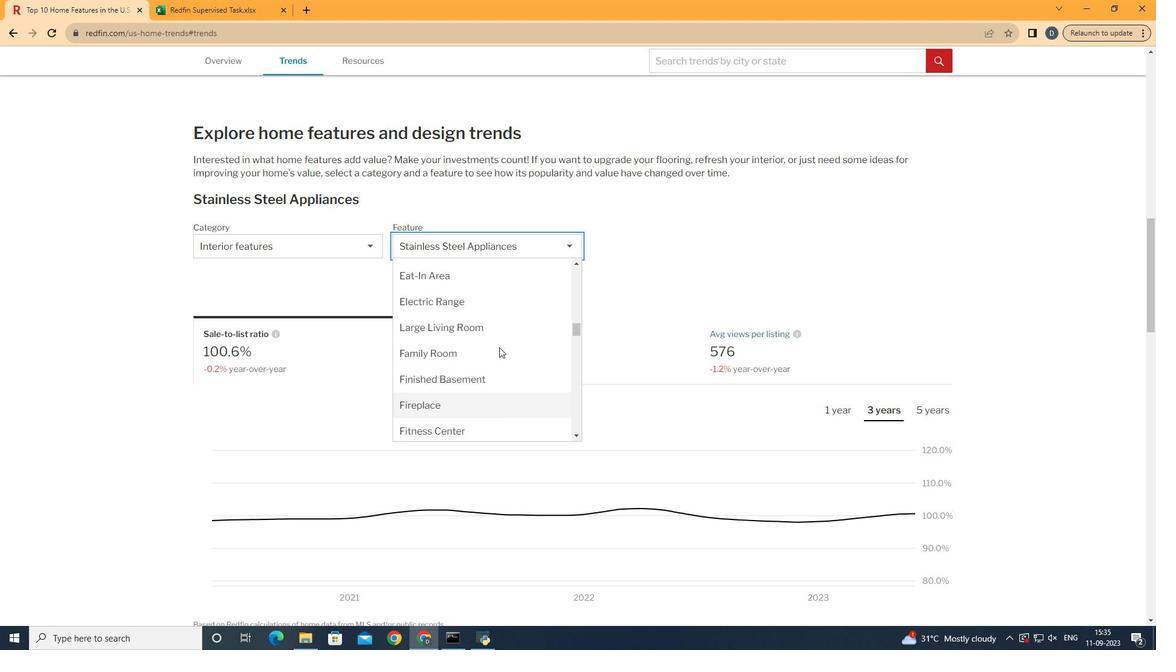 
Action: Mouse moved to (500, 348)
Screenshot: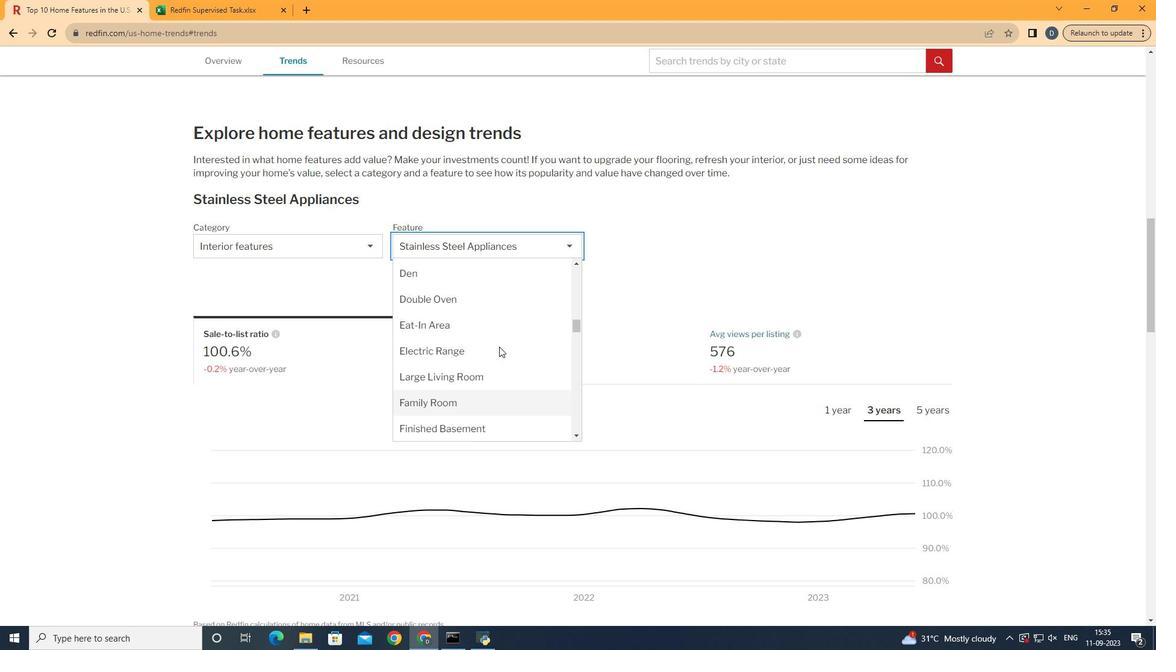 
Action: Mouse scrolled (500, 348) with delta (0, 0)
Screenshot: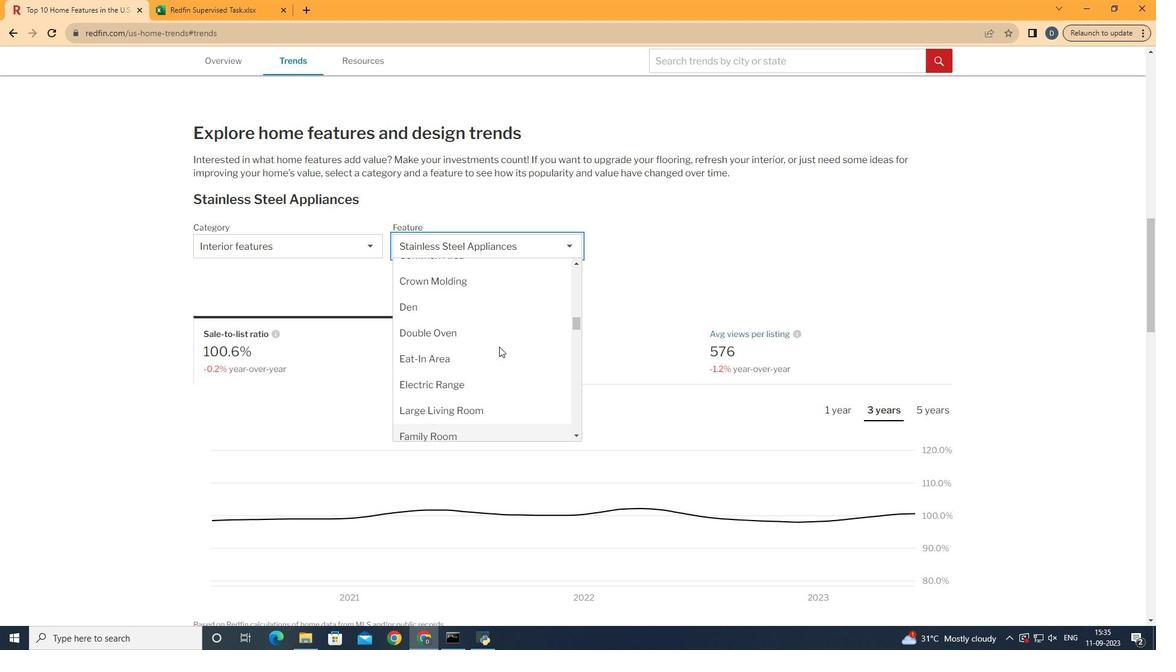 
Action: Mouse scrolled (500, 348) with delta (0, 0)
Screenshot: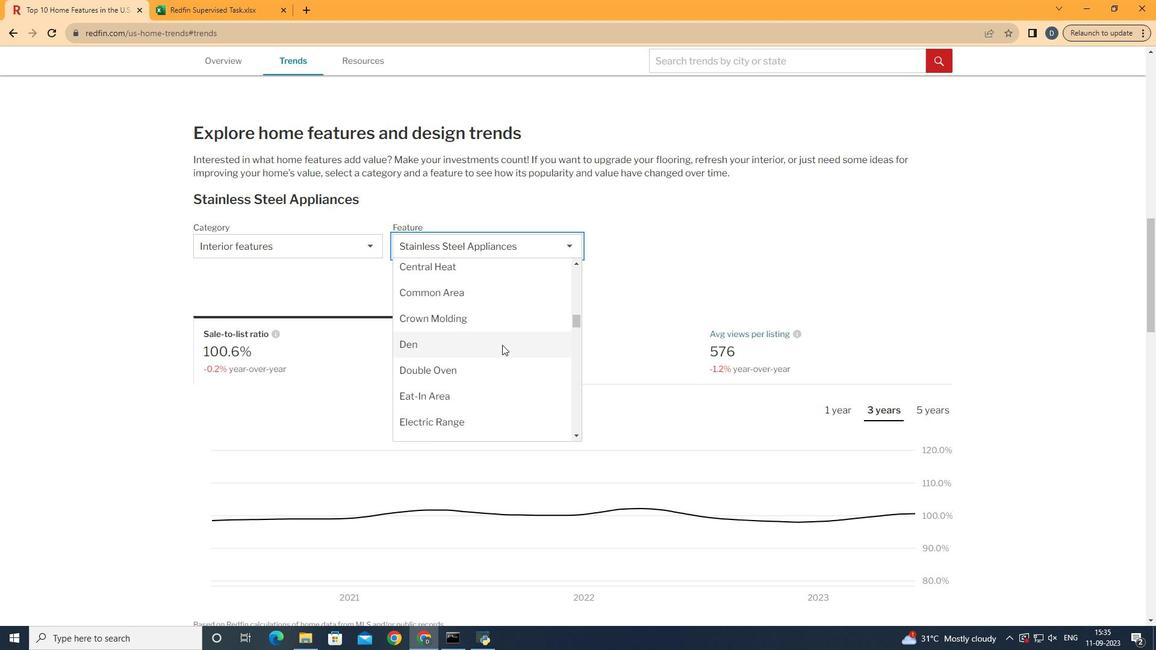 
Action: Mouse moved to (504, 345)
Screenshot: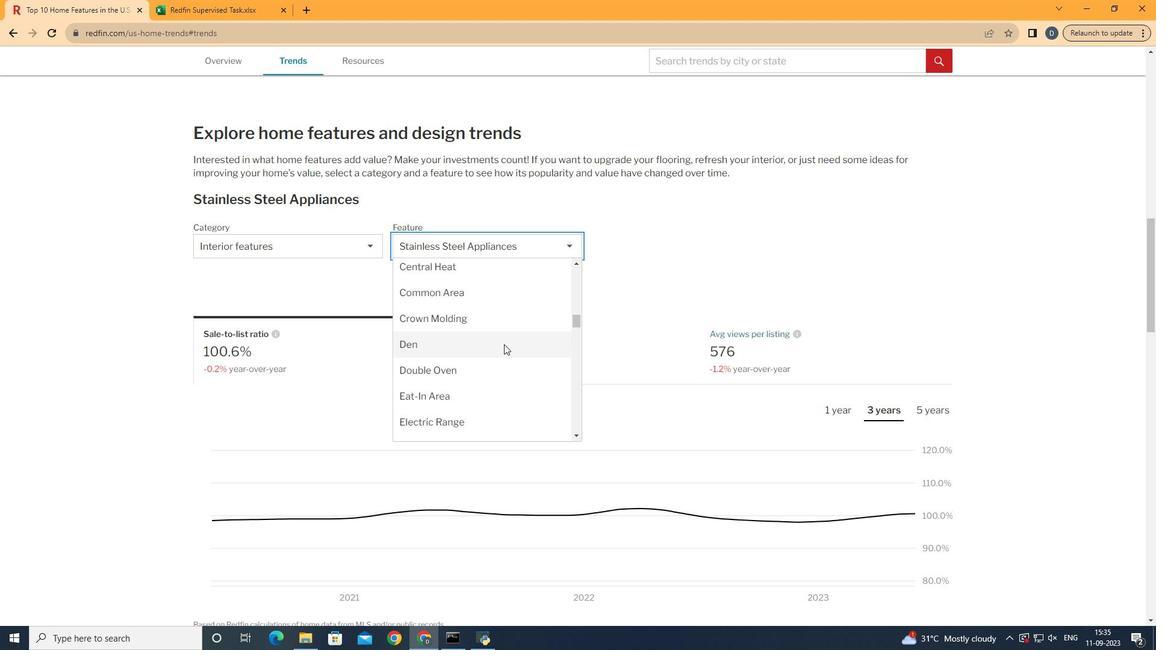 
Action: Mouse pressed left at (504, 345)
Screenshot: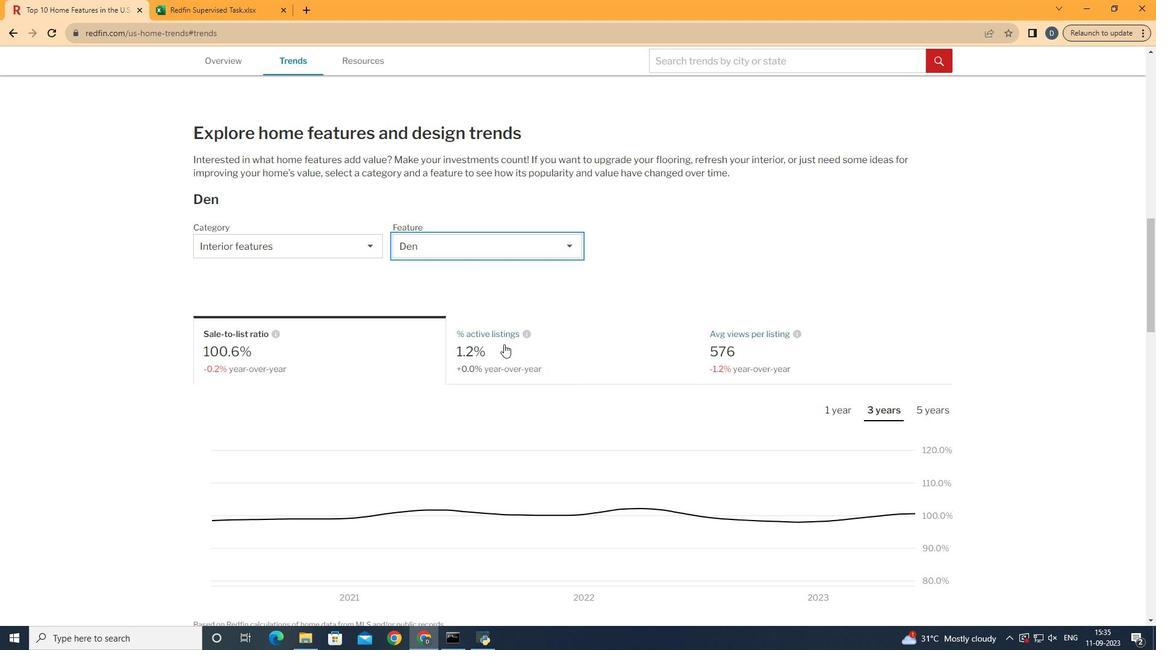 
Action: Mouse moved to (610, 272)
Screenshot: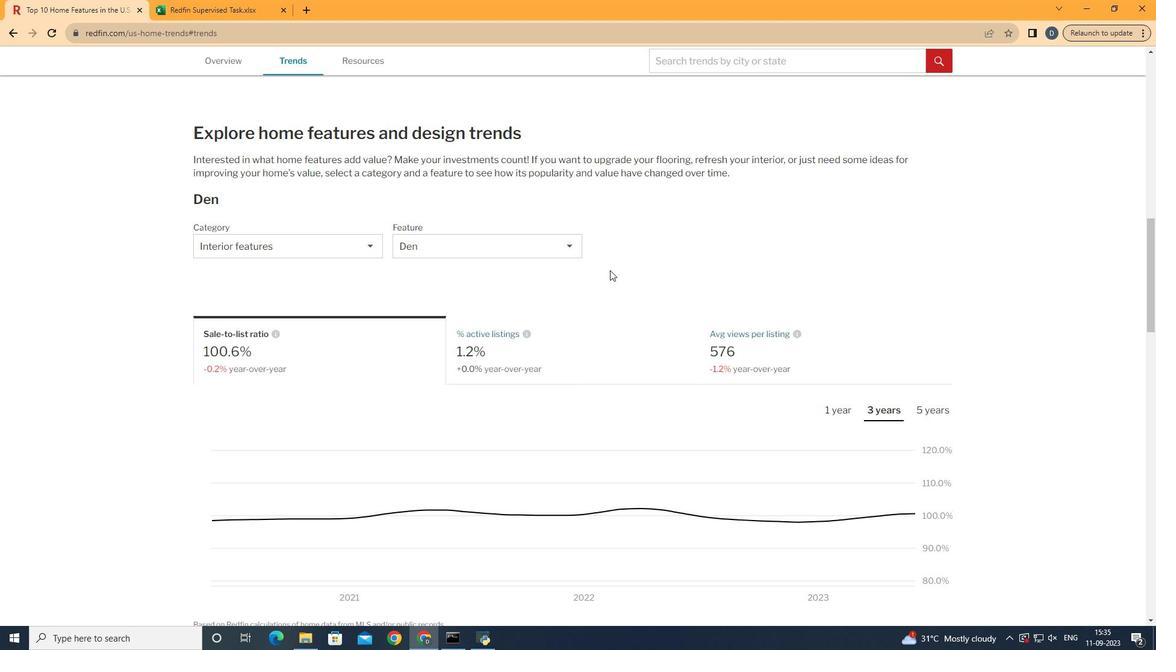 
Action: Mouse pressed left at (610, 272)
Screenshot: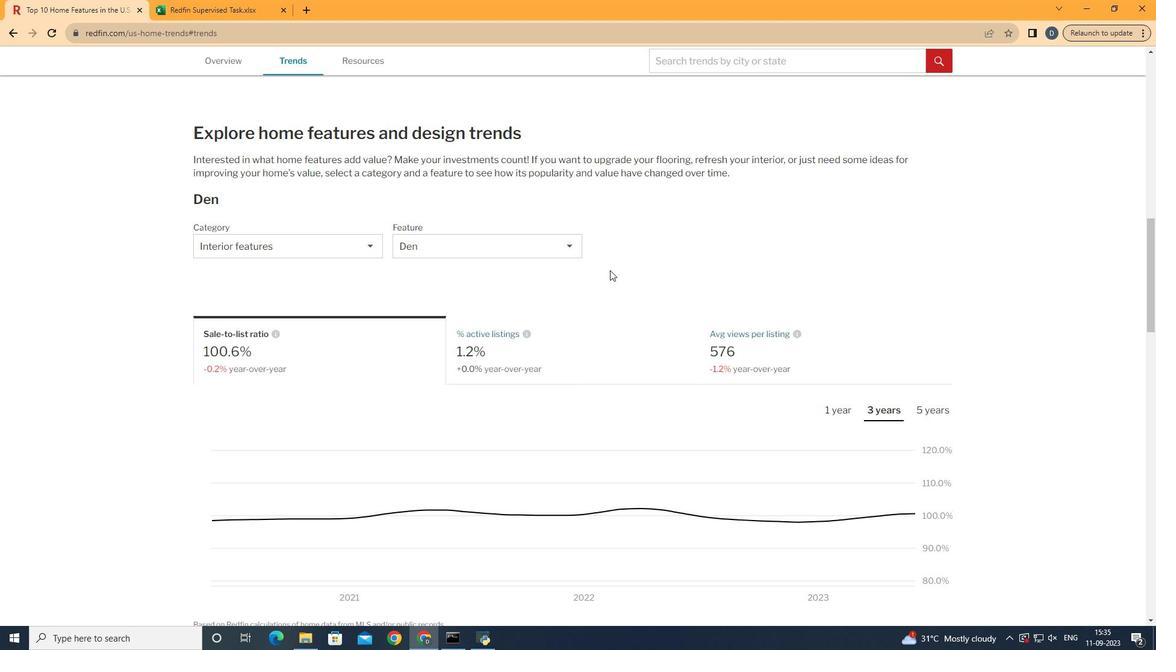 
Action: Mouse moved to (358, 339)
Screenshot: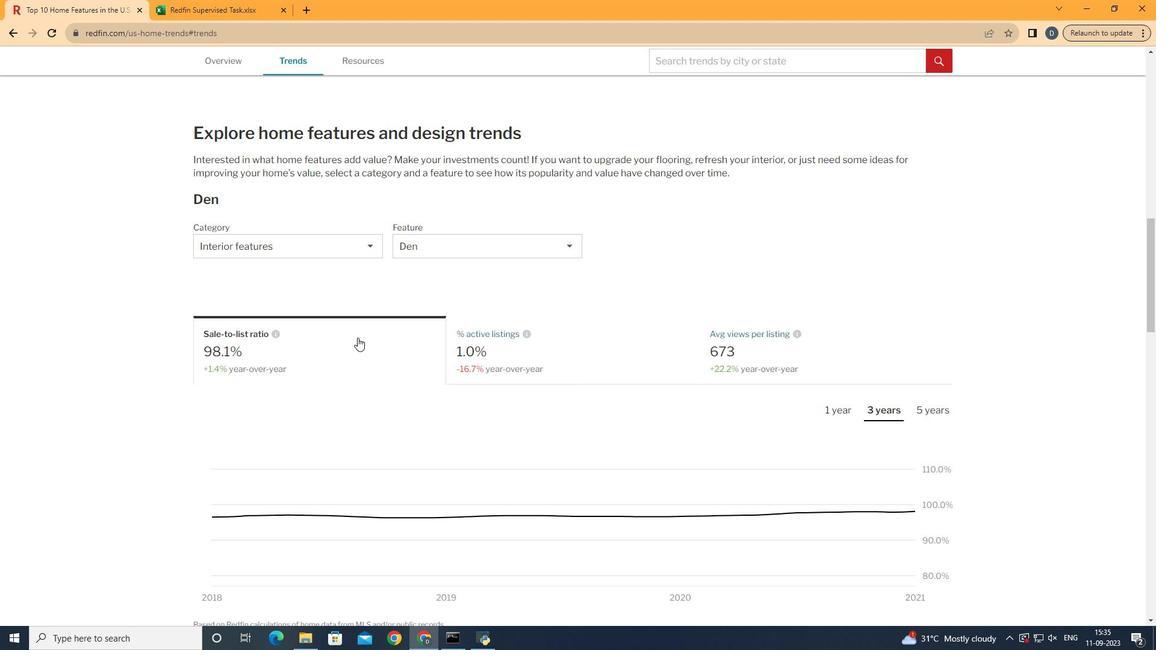 
Action: Mouse pressed left at (358, 339)
Screenshot: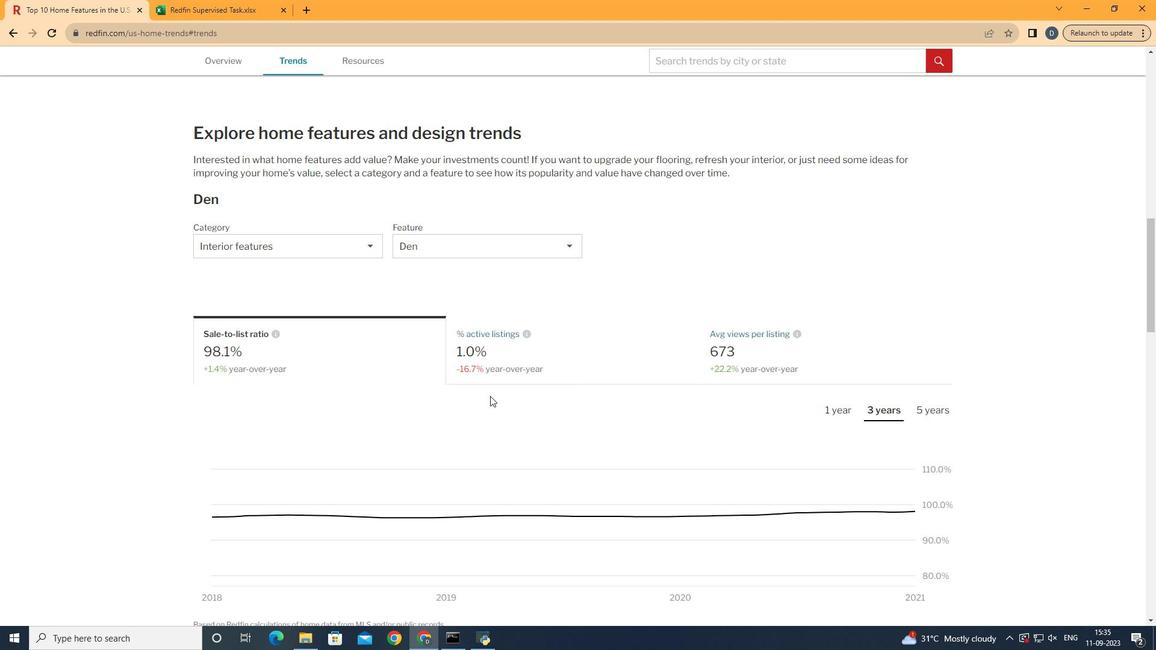 
Action: Mouse moved to (866, 404)
Screenshot: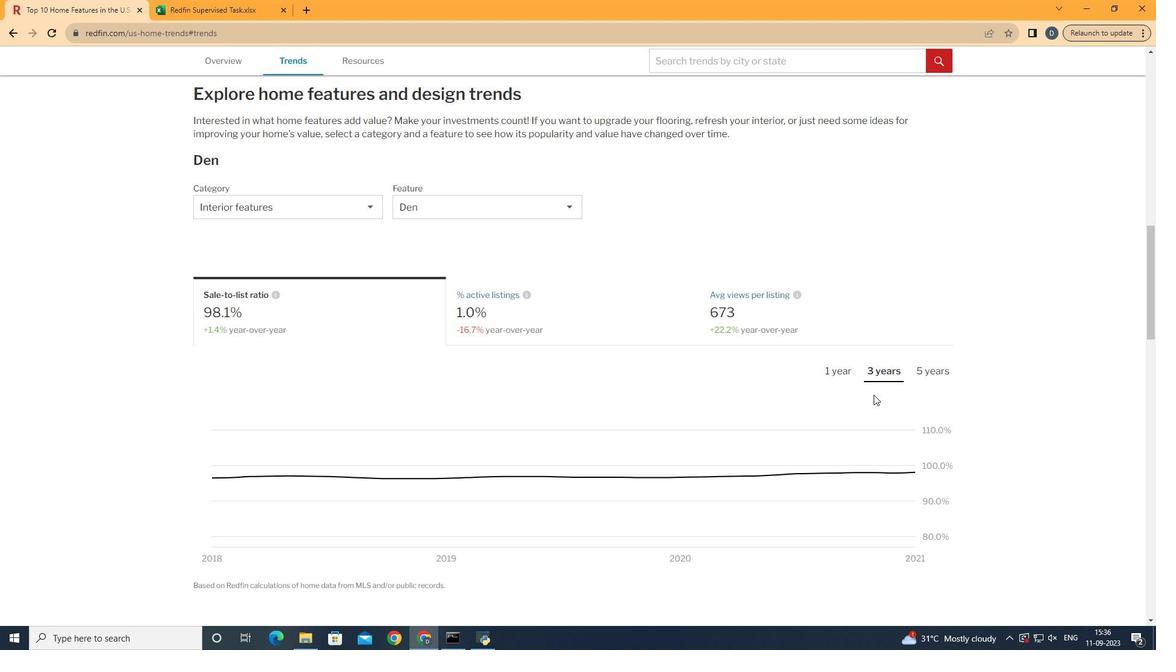 
Action: Mouse scrolled (866, 404) with delta (0, 0)
Screenshot: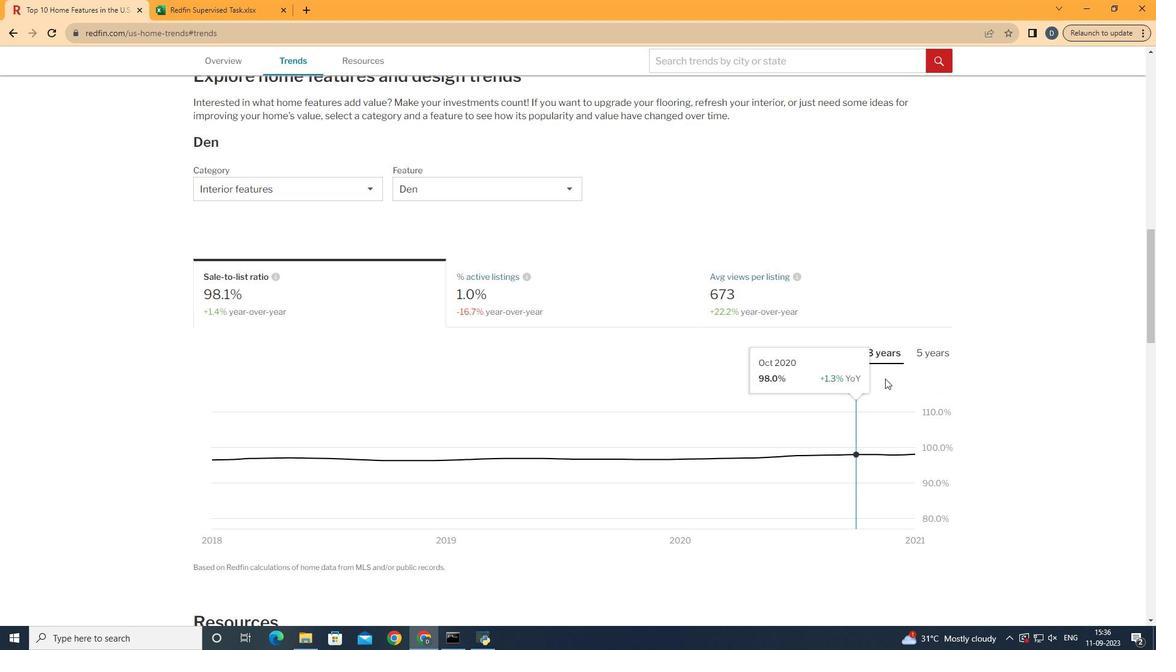 
Action: Mouse moved to (890, 352)
Screenshot: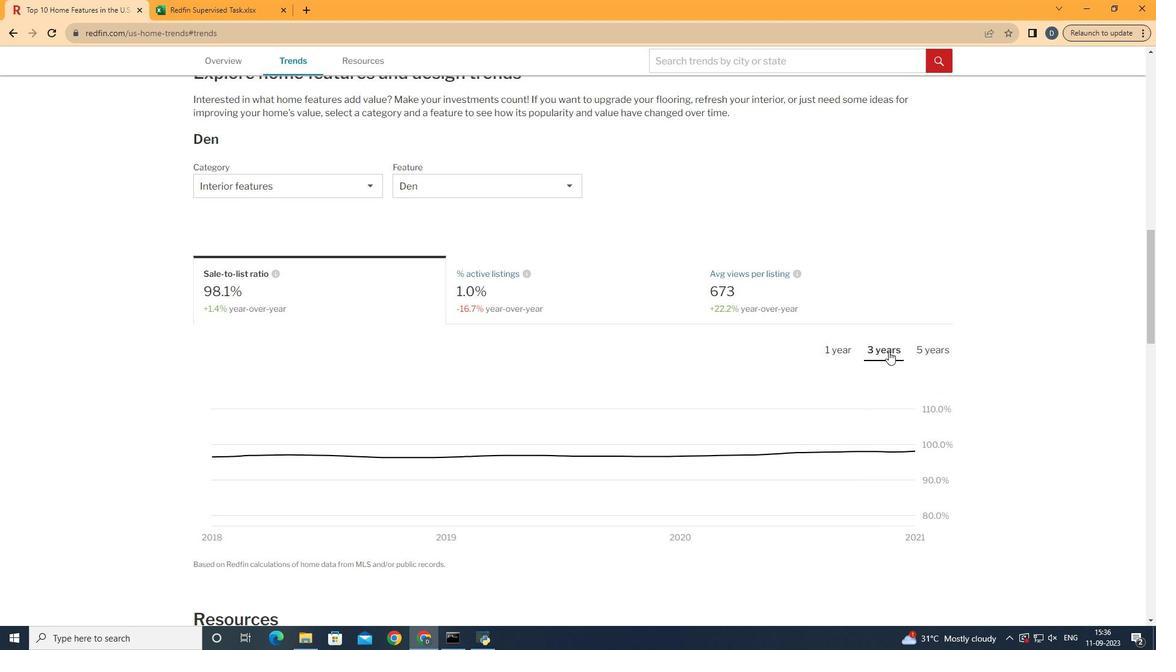 
Action: Mouse pressed left at (890, 352)
Screenshot: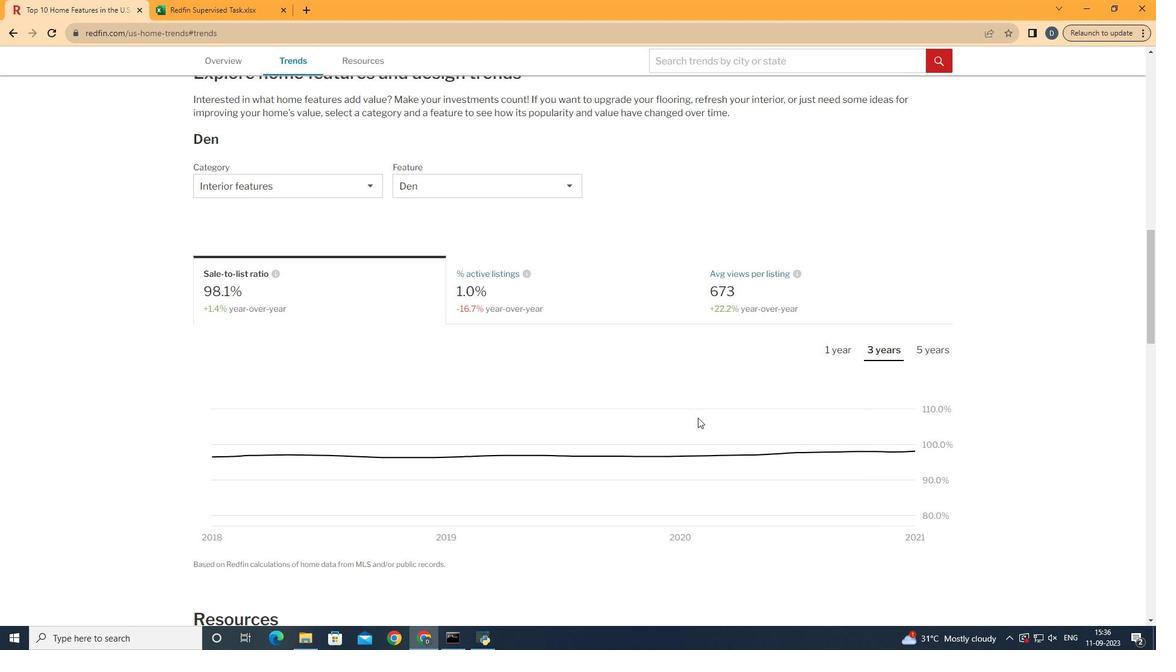 
Action: Mouse moved to (866, 448)
Screenshot: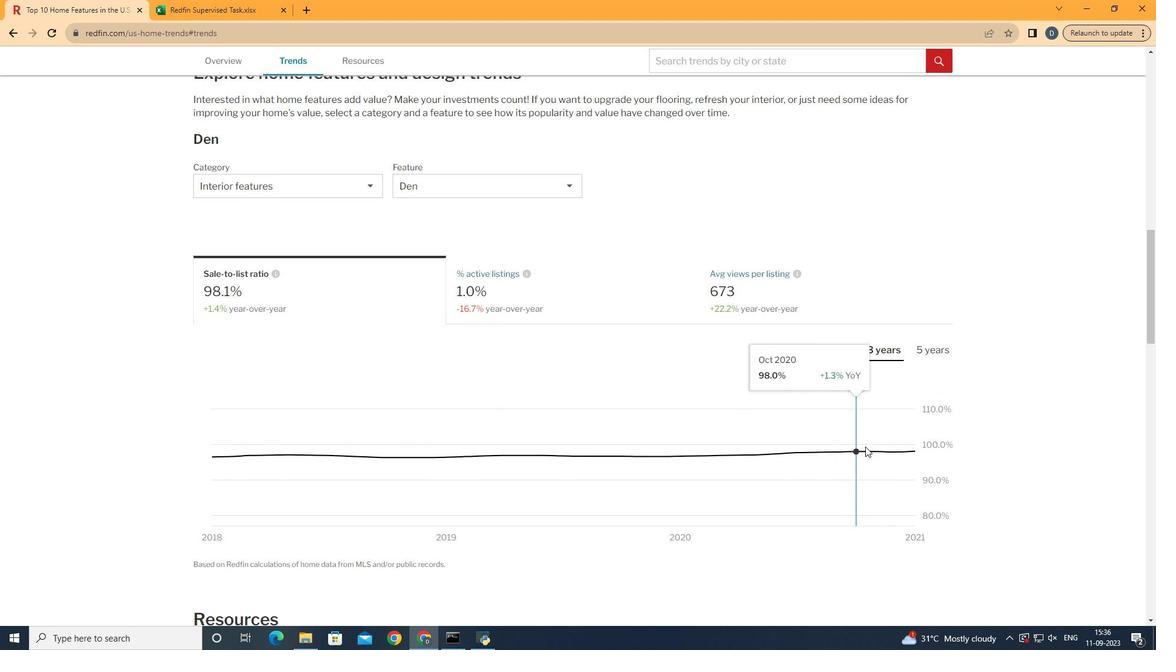 
